 Task: Arrange a 3-hour pottery and ceramics class for hands-on creative expression.
Action: Mouse pressed left at (738, 97)
Screenshot: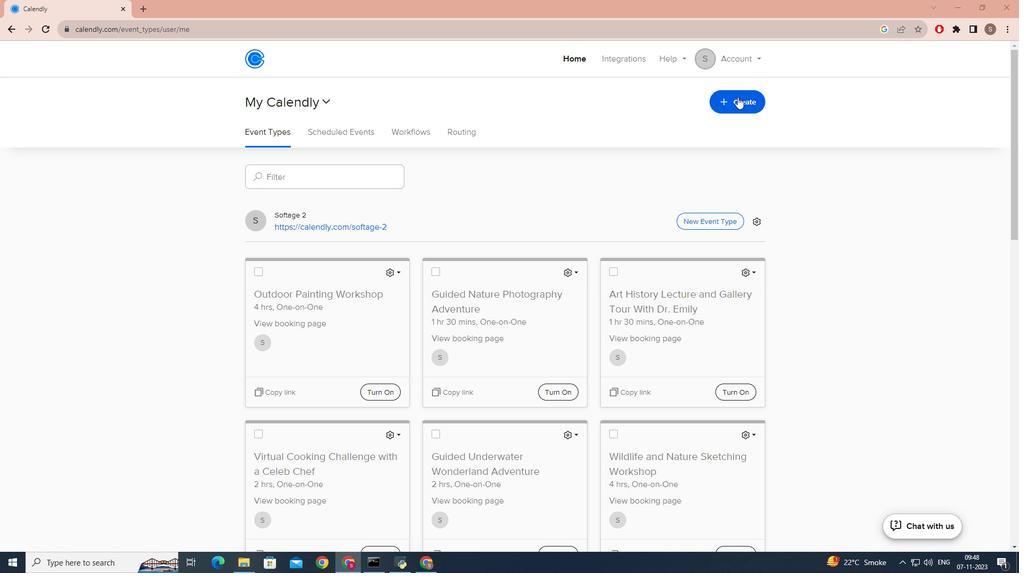 
Action: Mouse moved to (694, 139)
Screenshot: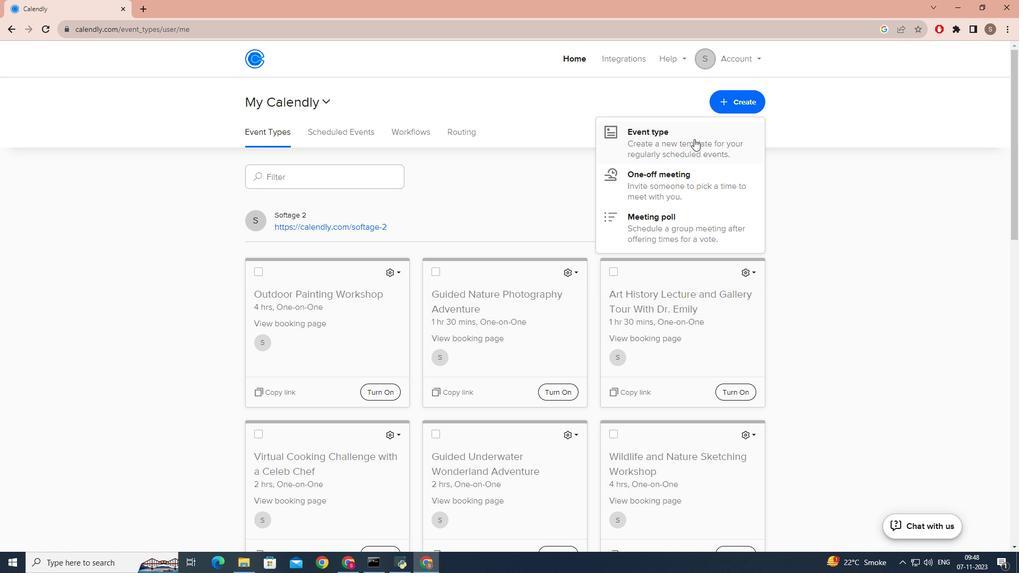 
Action: Mouse pressed left at (694, 139)
Screenshot: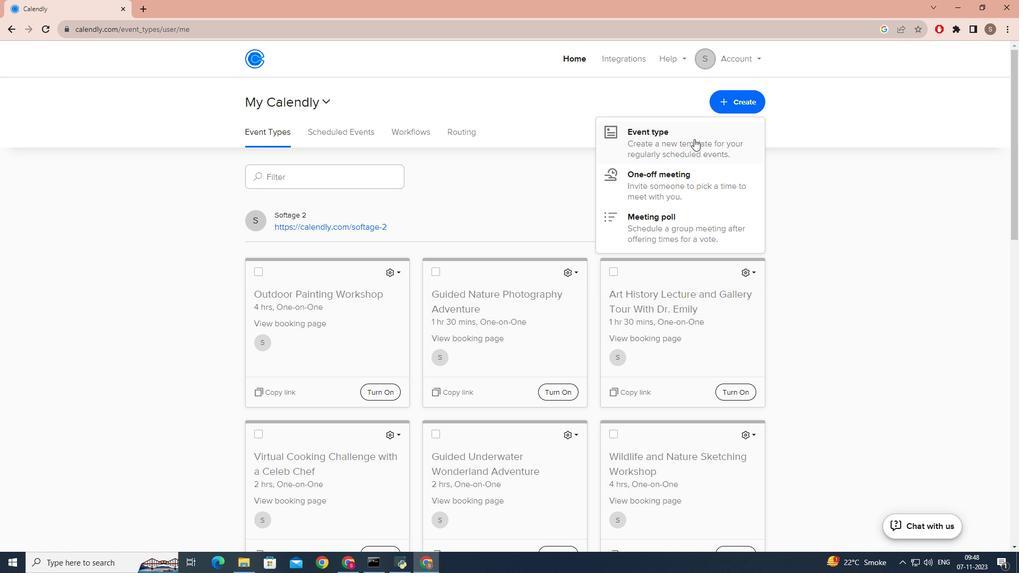 
Action: Mouse moved to (455, 186)
Screenshot: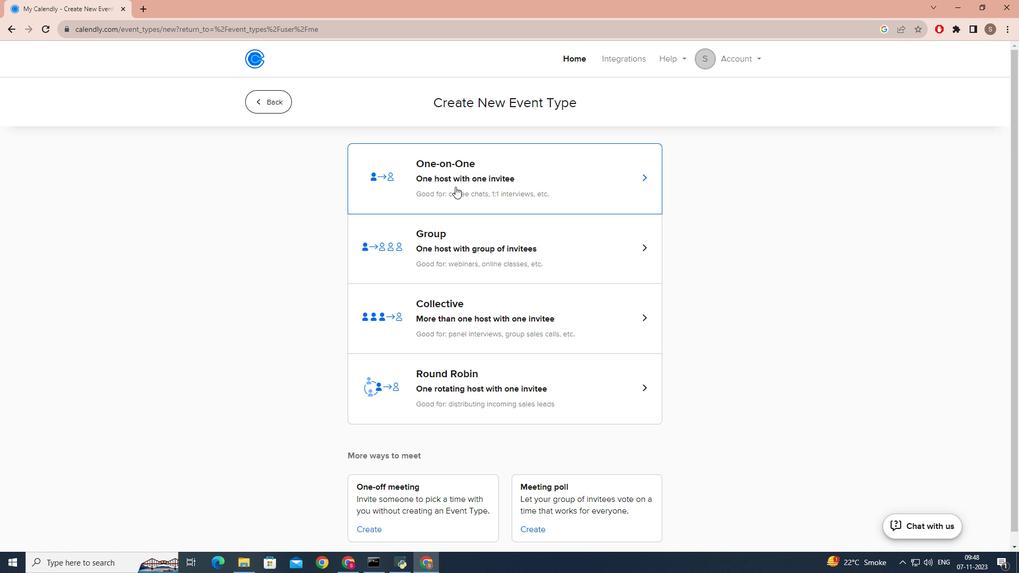 
Action: Mouse pressed left at (455, 186)
Screenshot: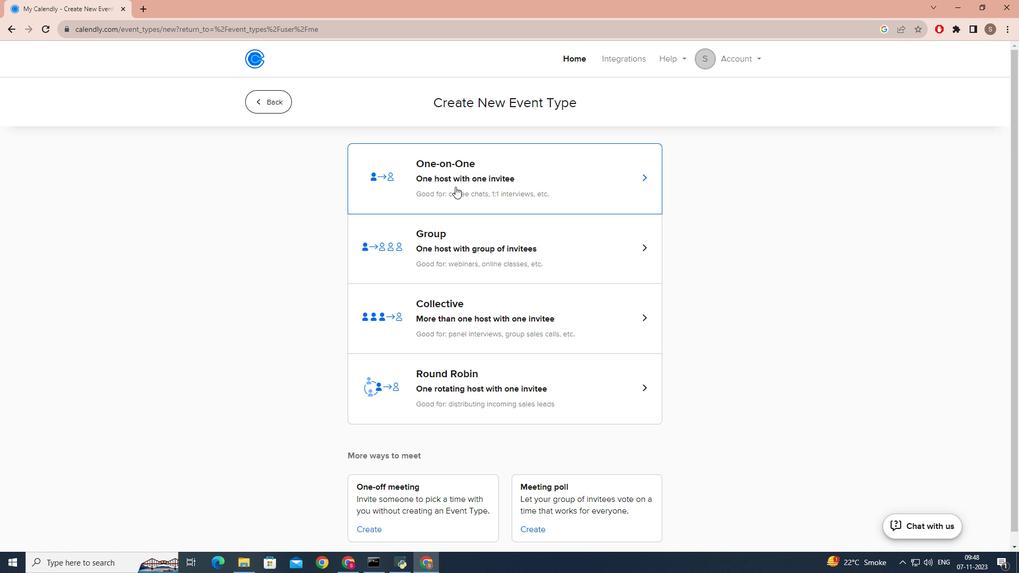 
Action: Mouse moved to (373, 246)
Screenshot: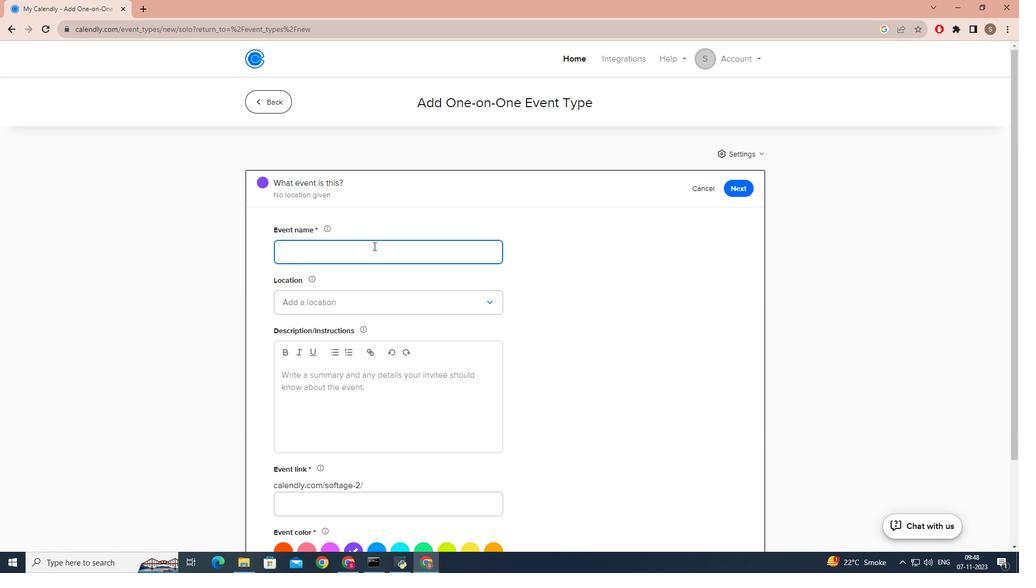 
Action: Key pressed <Key.caps_lock>P<Key.caps_lock>ottery<Key.space>and<Key.space><Key.caps_lock>C<Key.caps_lock>eramics<Key.space><Key.caps_lock>C<Key.caps_lock>lass
Screenshot: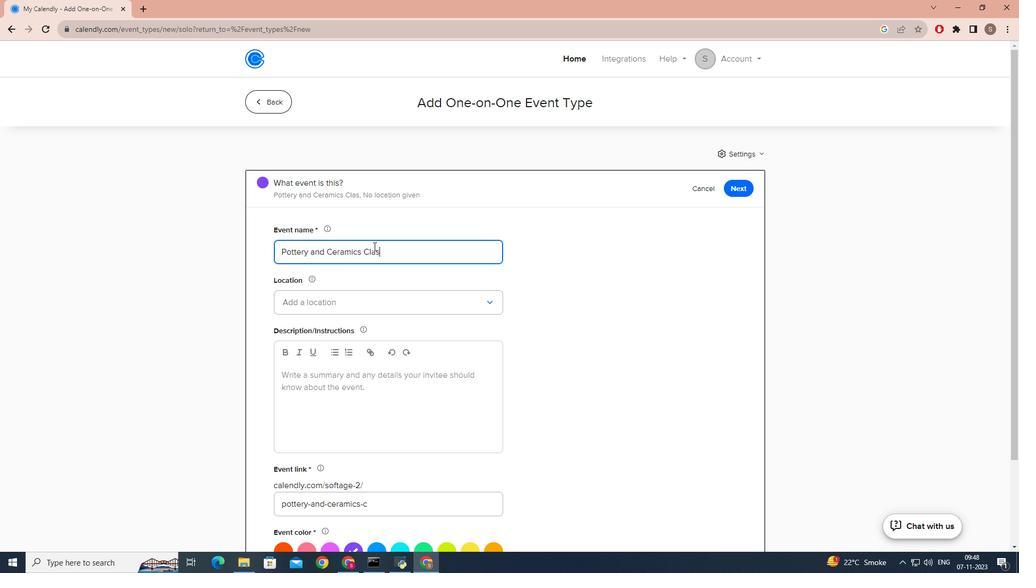 
Action: Mouse moved to (329, 302)
Screenshot: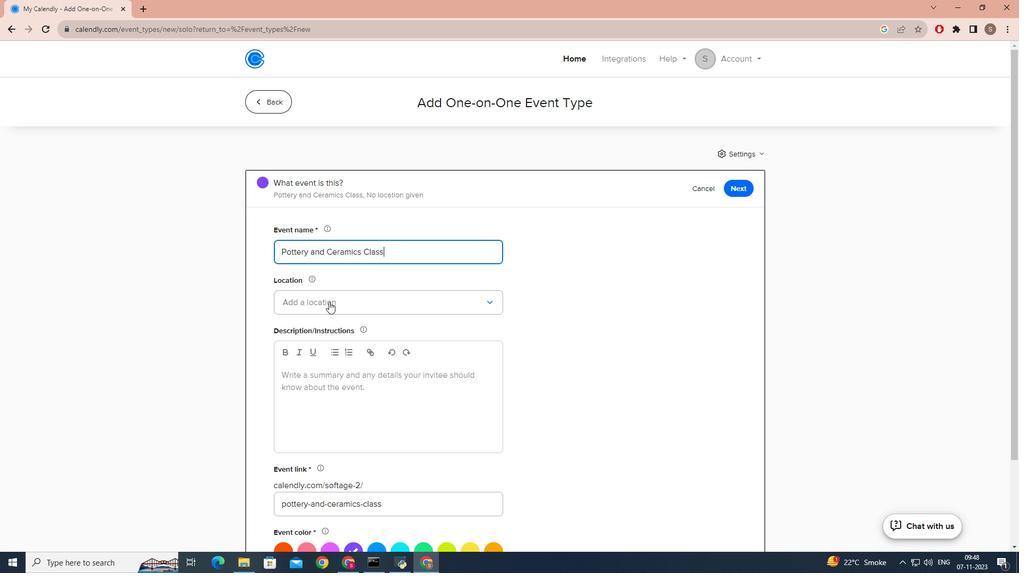 
Action: Mouse pressed left at (329, 302)
Screenshot: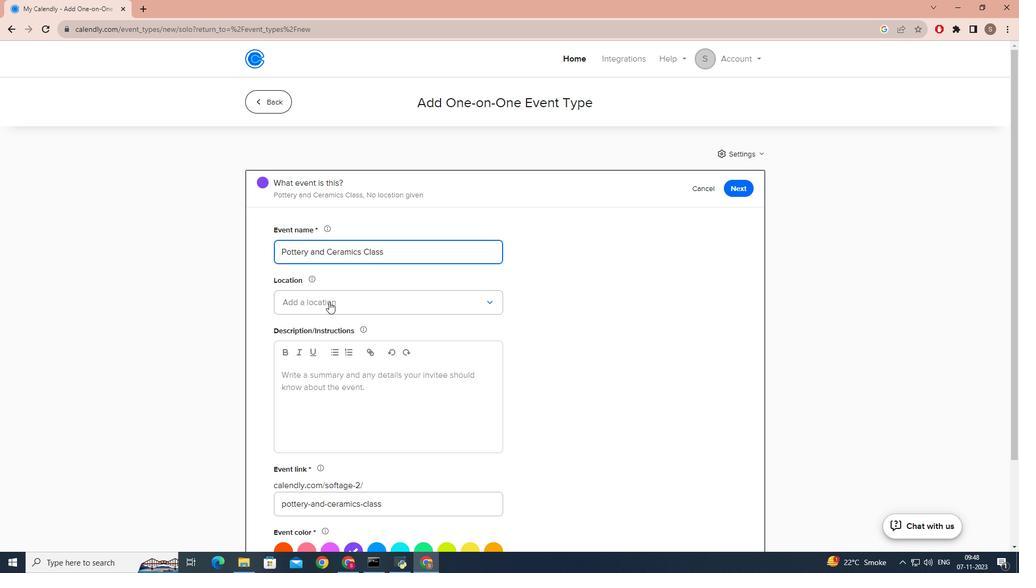 
Action: Mouse moved to (336, 327)
Screenshot: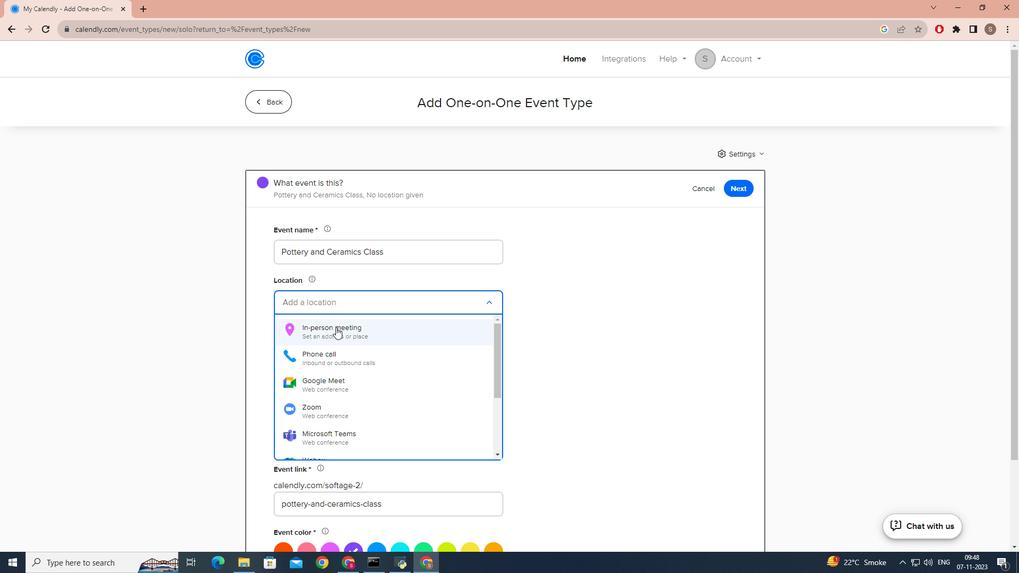 
Action: Mouse pressed left at (336, 327)
Screenshot: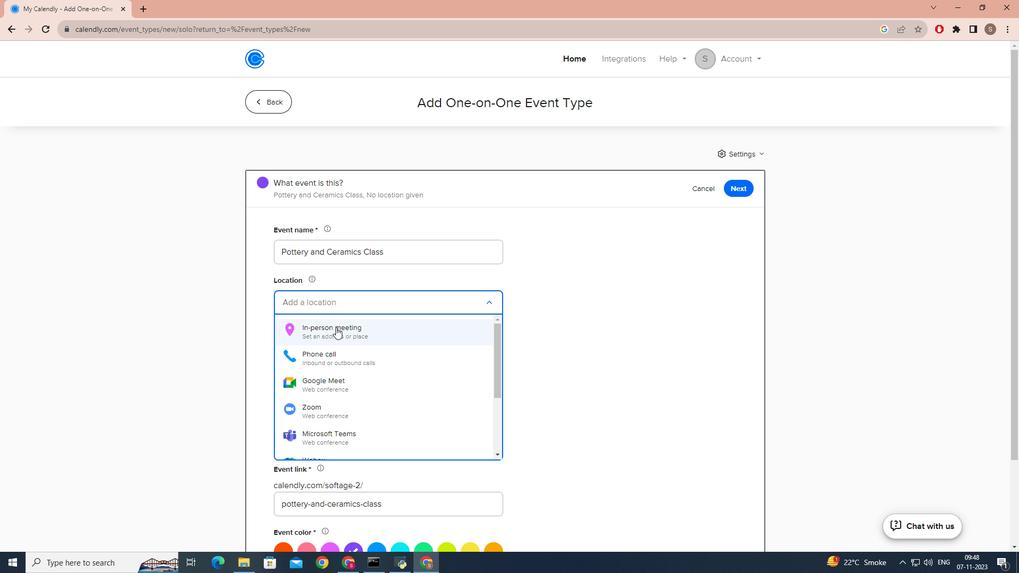
Action: Mouse moved to (463, 174)
Screenshot: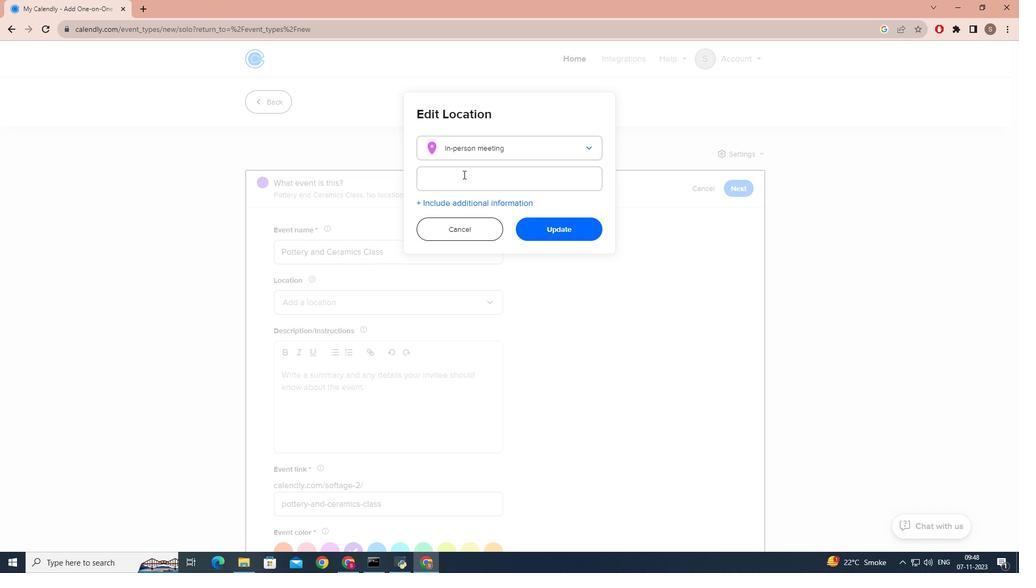 
Action: Mouse pressed left at (463, 174)
Screenshot: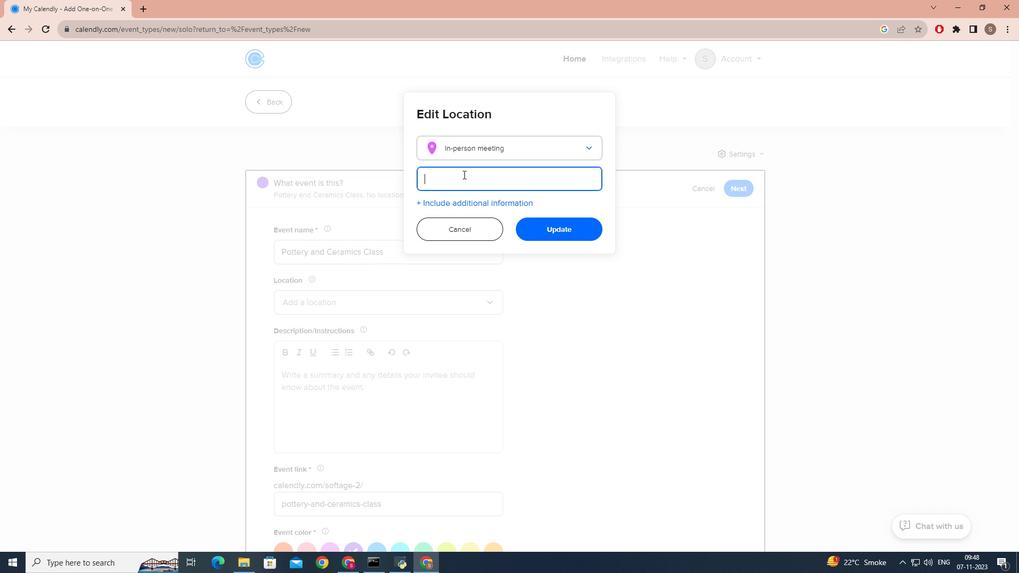 
Action: Key pressed <Key.caps_lock>C<Key.caps_lock>reative<Key.space><Key.caps_lock>C<Key.caps_lock>lay<Key.space><Key.caps_lock>S<Key.caps_lock>tudio,<Key.space><Key.caps_lock>A<Key.caps_lock>ustin,<Key.caps_lock>T<Key.caps_lock>exas
Screenshot: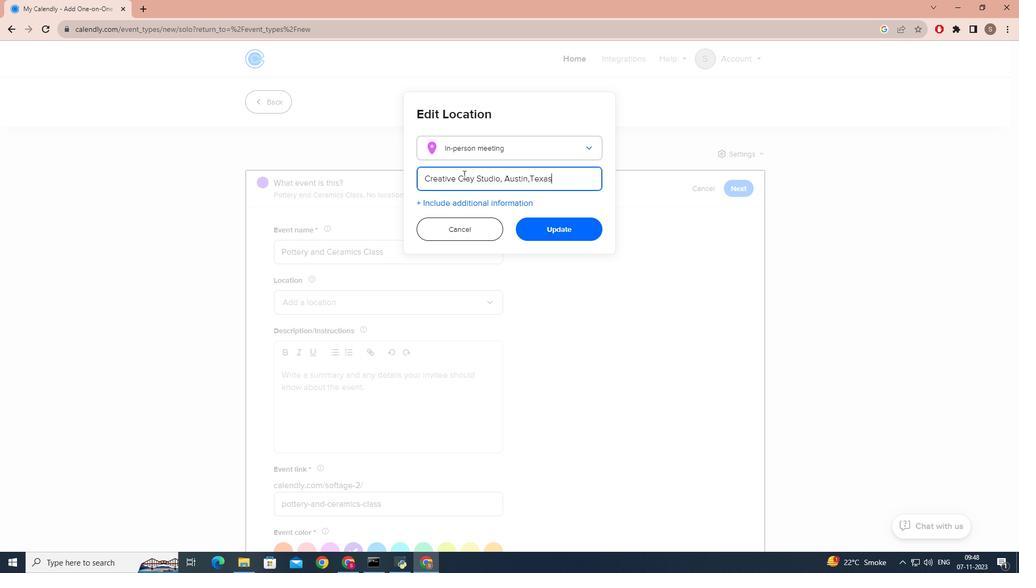 
Action: Mouse moved to (582, 232)
Screenshot: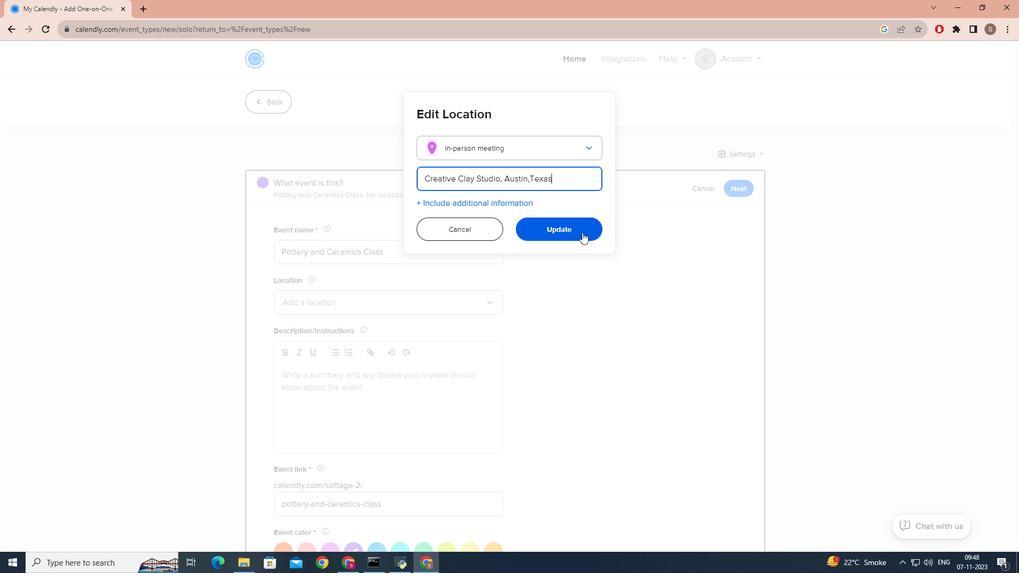 
Action: Mouse pressed left at (582, 232)
Screenshot: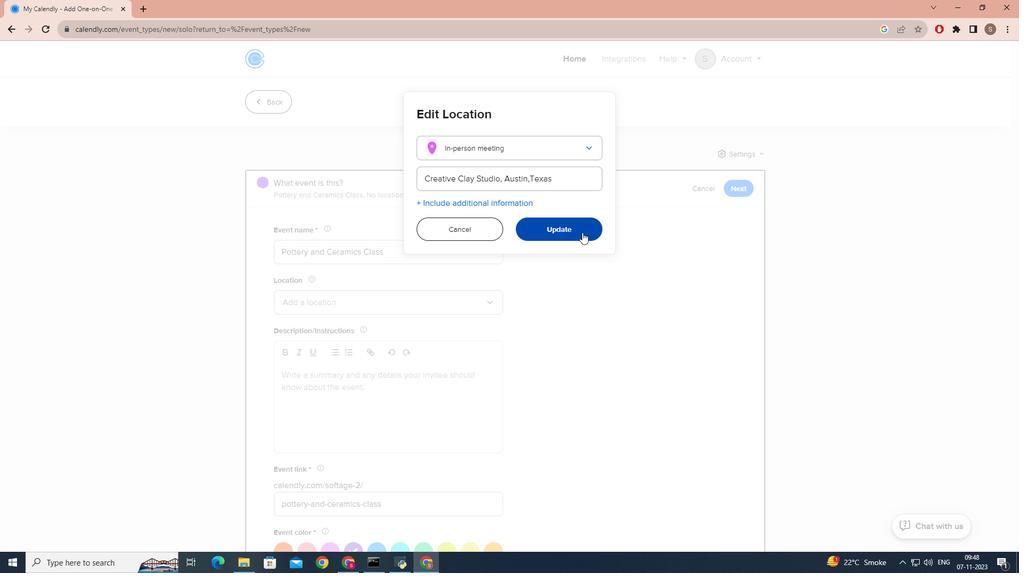 
Action: Mouse moved to (329, 327)
Screenshot: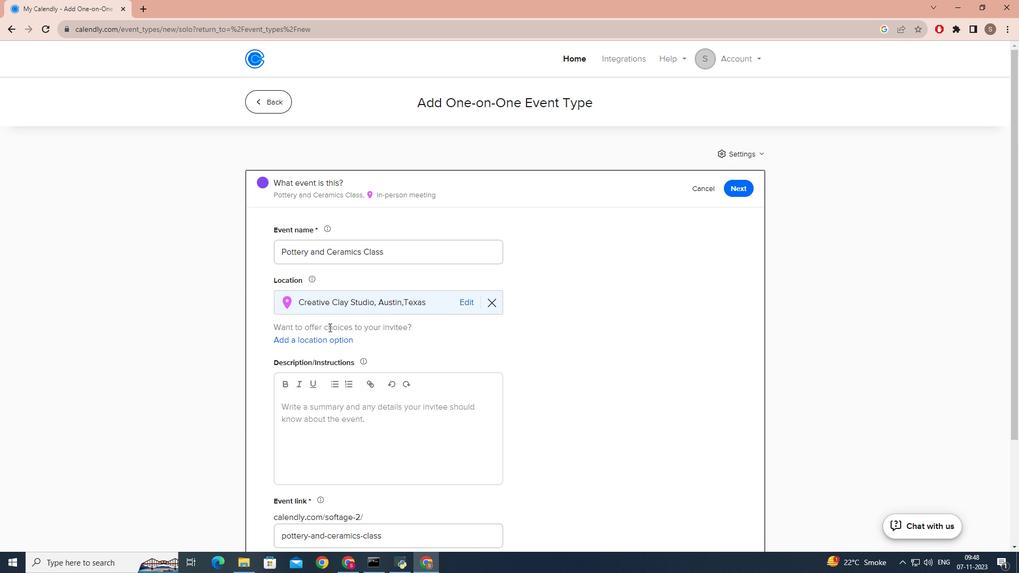 
Action: Mouse scrolled (329, 327) with delta (0, 0)
Screenshot: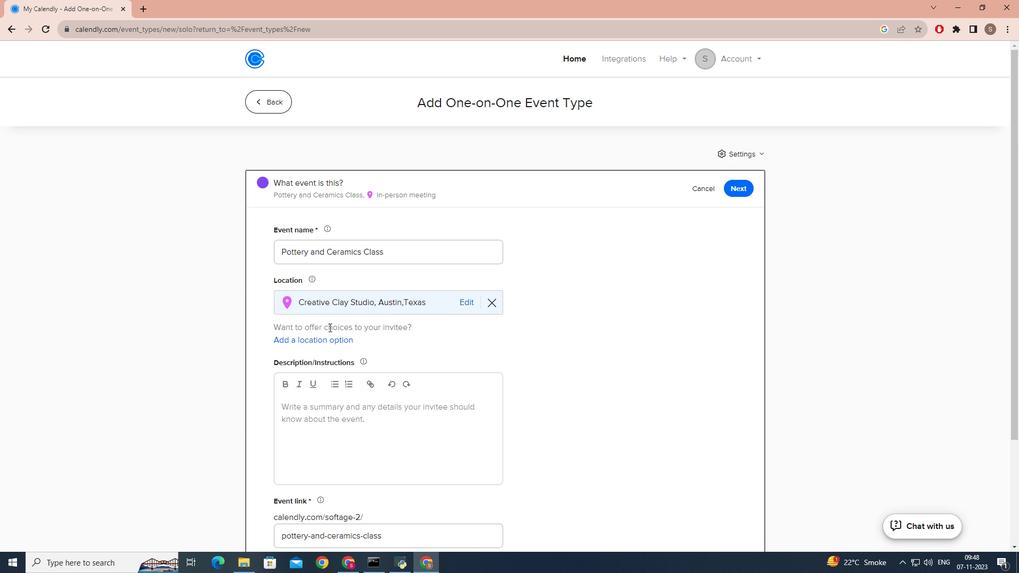 
Action: Mouse scrolled (329, 327) with delta (0, 0)
Screenshot: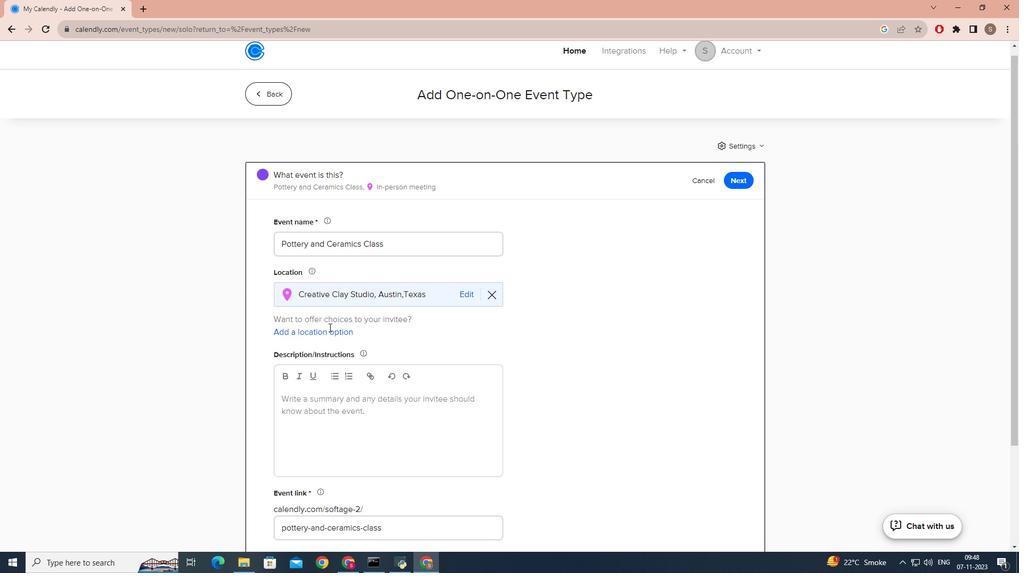 
Action: Mouse scrolled (329, 327) with delta (0, 0)
Screenshot: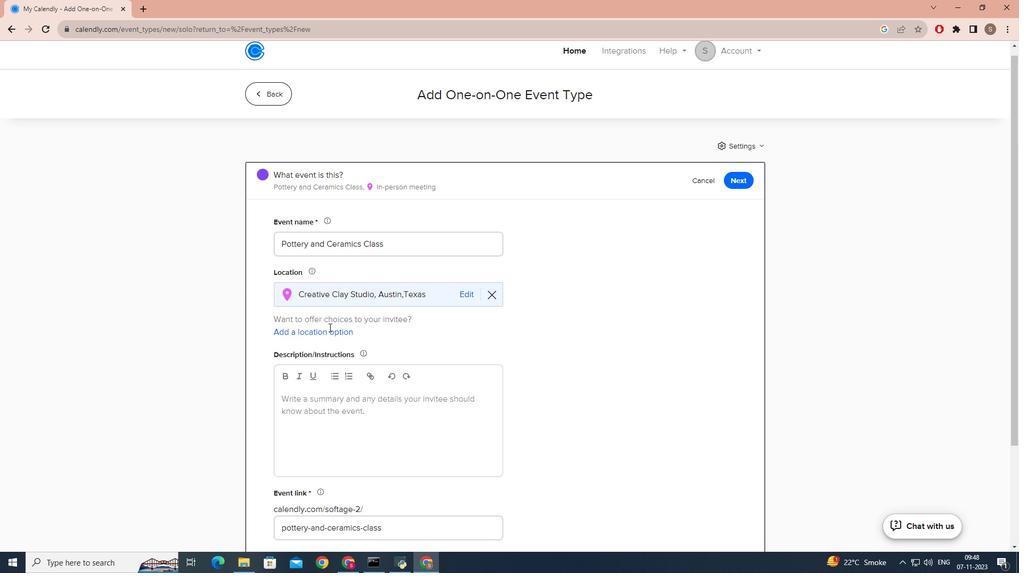 
Action: Mouse scrolled (329, 327) with delta (0, 0)
Screenshot: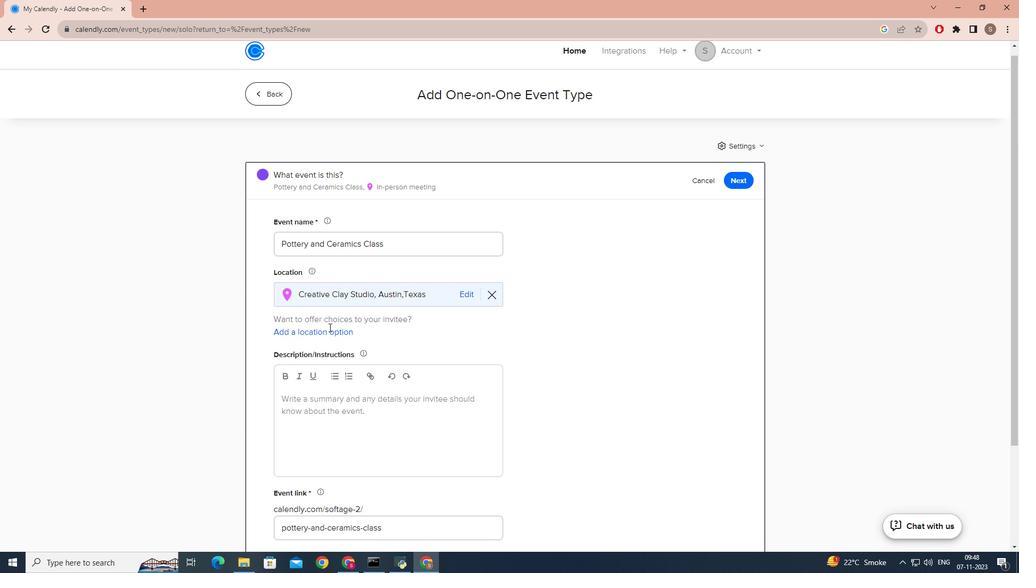 
Action: Mouse moved to (338, 291)
Screenshot: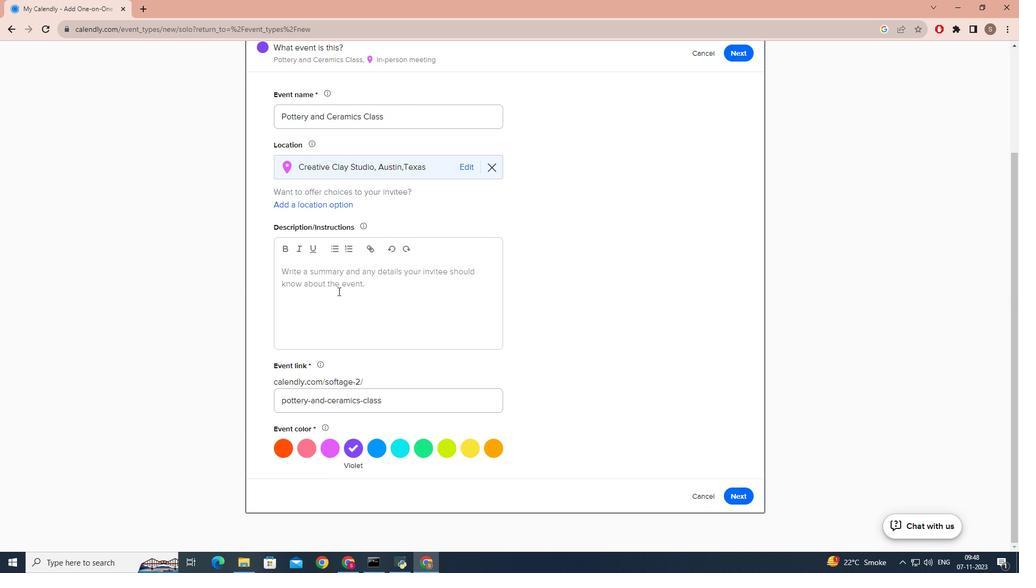 
Action: Mouse pressed left at (338, 291)
Screenshot: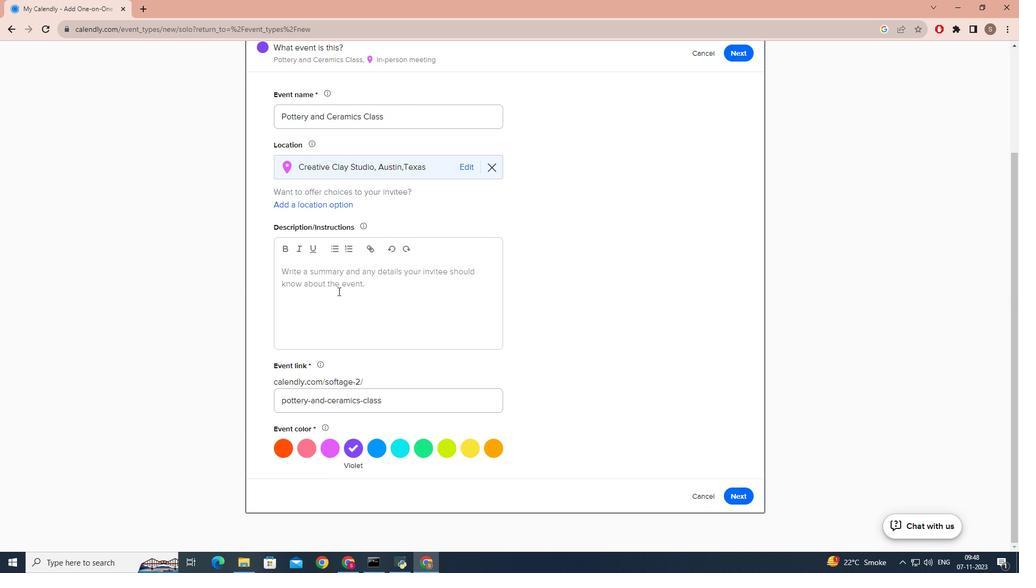 
Action: Key pressed <Key.caps_lock>U<Key.caps_lock>nles<Key.backspace>ash<Key.space>your<Key.space>creativity,and<Key.space>experience<Key.space>the<Key.space>therauptiv<Key.backspace>c<Key.space>art<Key.space>of<Key.space>pottery<Key.space>and<Key.space>ceramic<Key.space>during<Key.space>
Screenshot: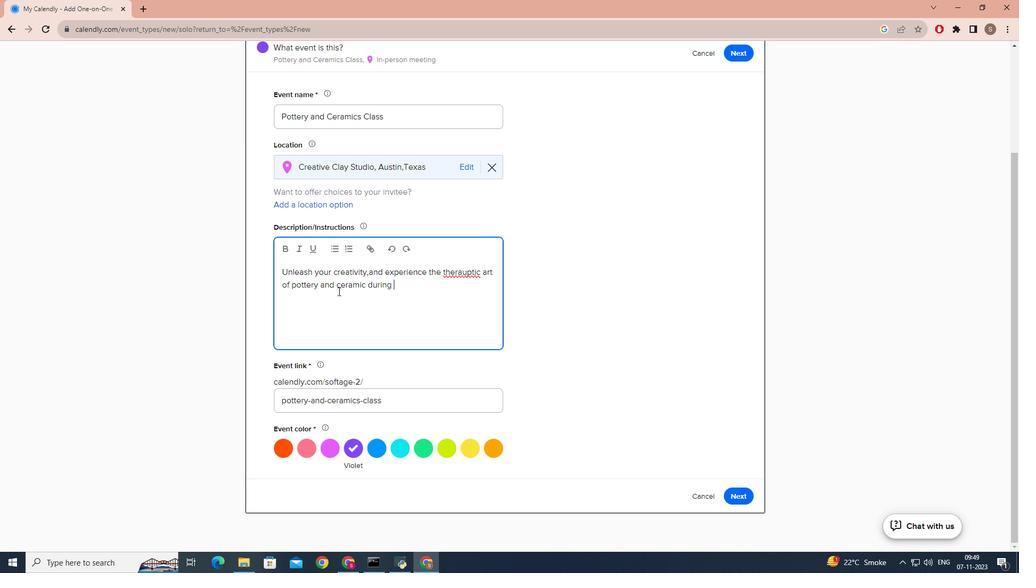 
Action: Mouse moved to (471, 272)
Screenshot: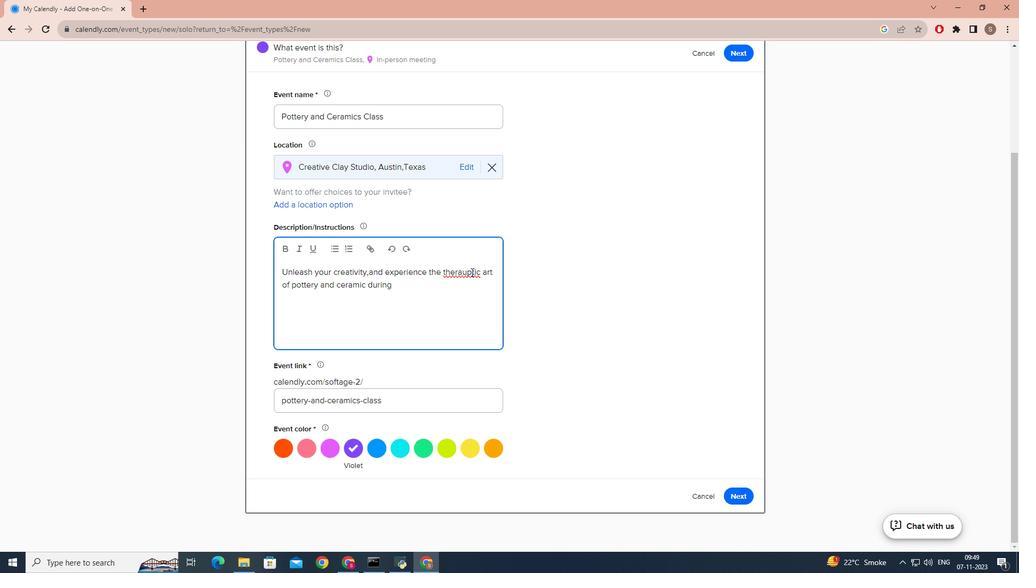 
Action: Mouse pressed left at (471, 272)
Screenshot: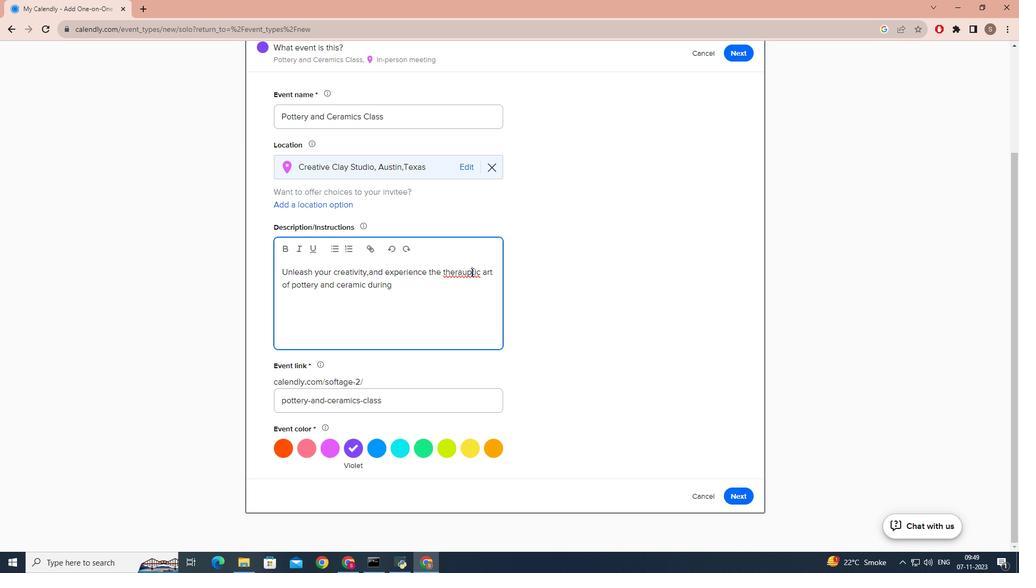 
Action: Key pressed eu
Screenshot: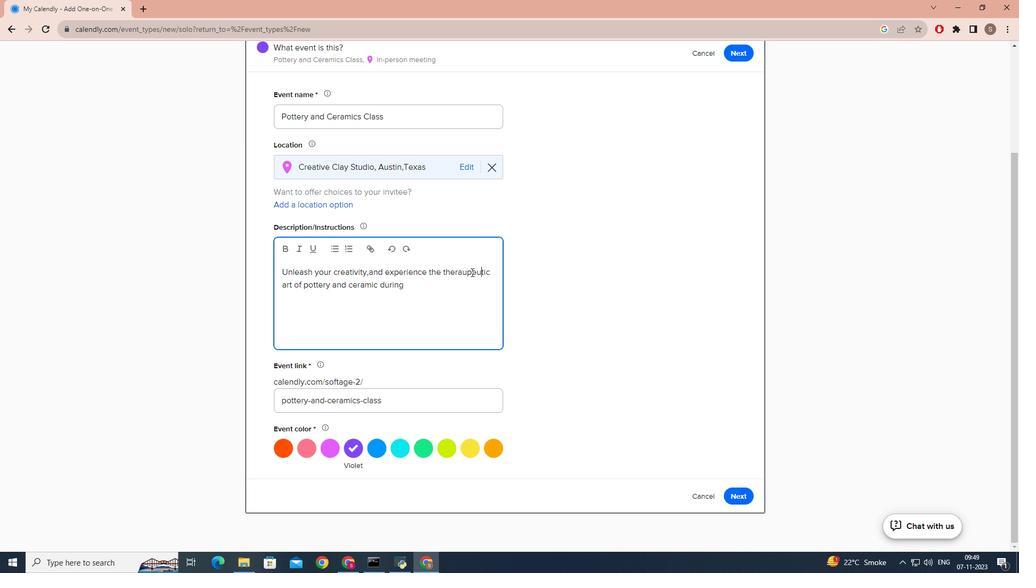 
Action: Mouse moved to (466, 270)
Screenshot: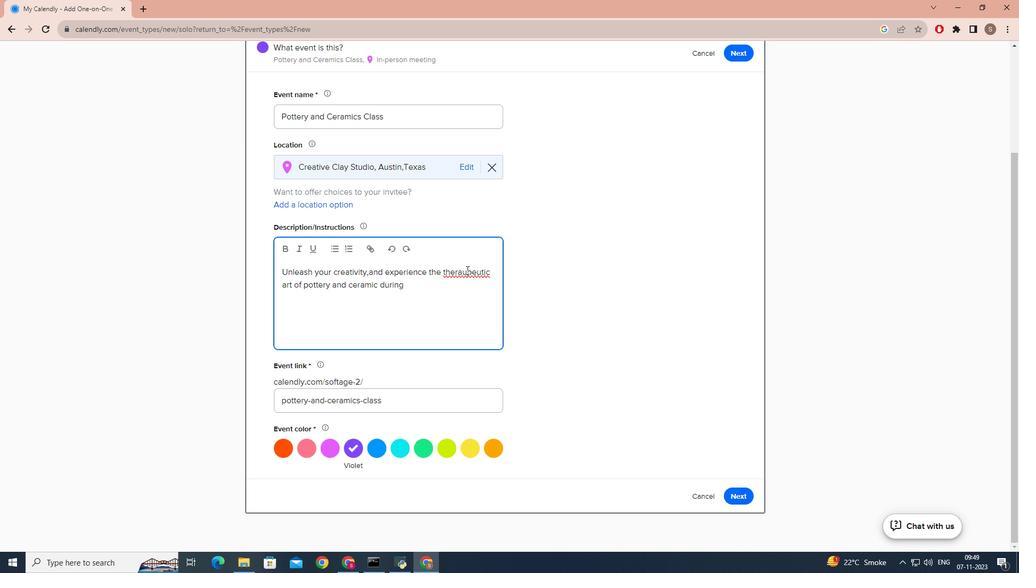 
Action: Mouse pressed left at (466, 270)
Screenshot: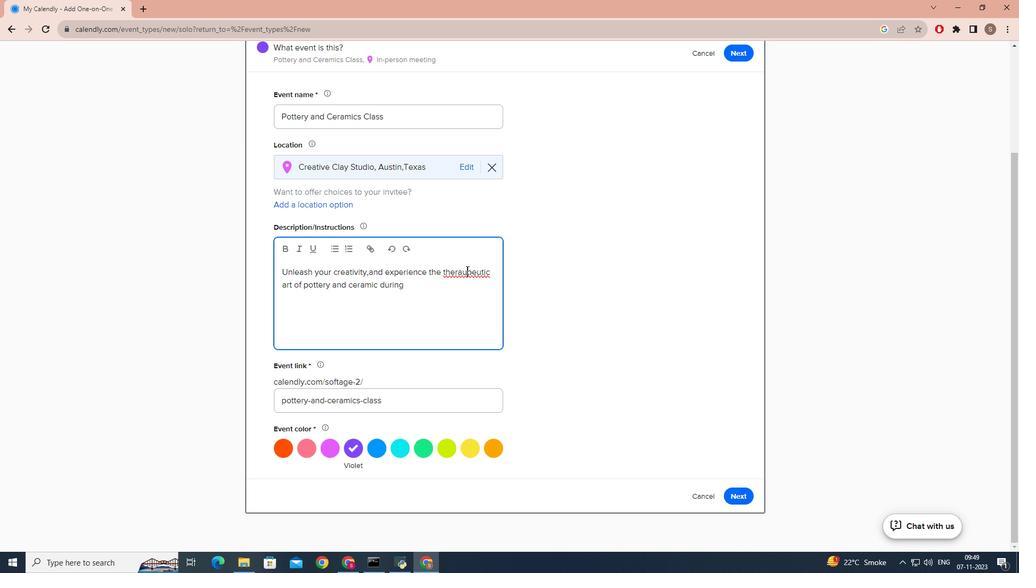 
Action: Key pressed <Key.backspace>
Screenshot: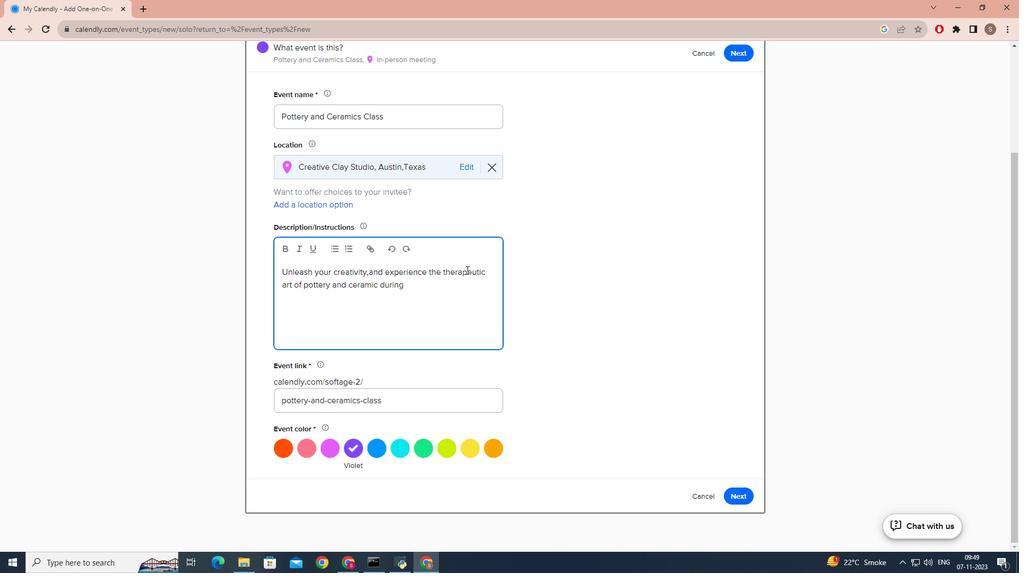 
Action: Mouse moved to (435, 288)
Screenshot: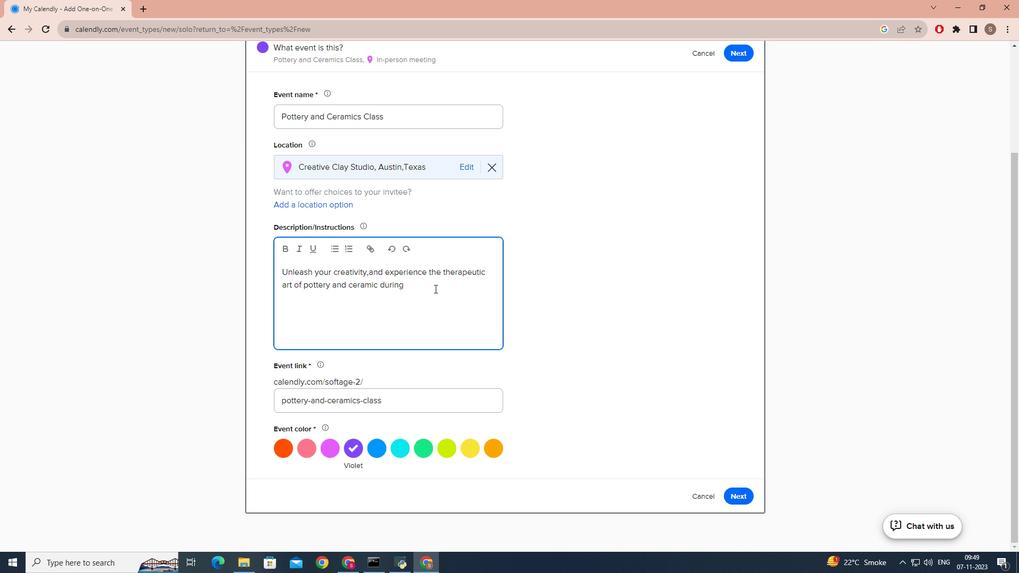 
Action: Mouse pressed left at (435, 288)
Screenshot: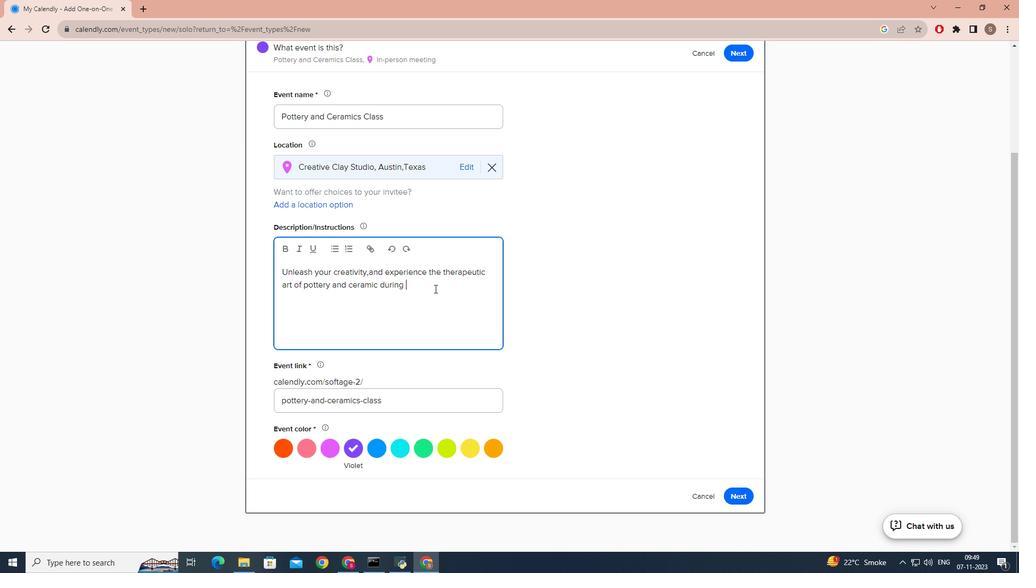 
Action: Key pressed this<Key.space>immersiv<Key.space><Key.backspace>e<Key.space>class.<Key.caps_lock>W<Key.caps_lock>hethw<Key.backspace>er<Key.space>you<Key.space>are<Key.space>a<Key.space>novice<Key.space>or<Key.space>an<Key.space>experienced<Key.space>ceramic<Key.space>artist,this<Key.space>workshop<Key.space>is<Key.space>designed<Key.space>to<Key.space>provide<Key.space>
Screenshot: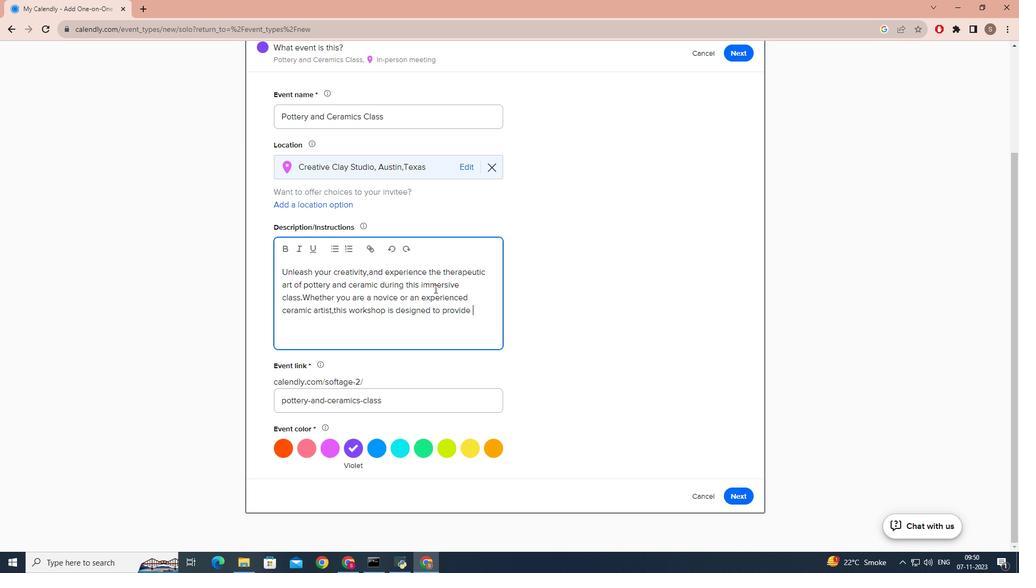 
Action: Mouse moved to (393, 248)
Screenshot: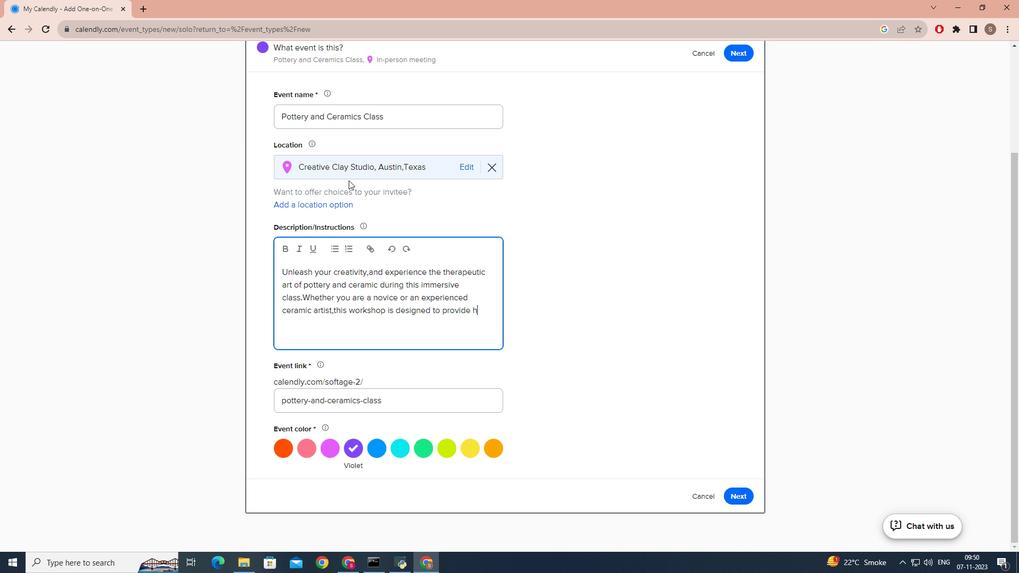 
Action: Key pressed h
Screenshot: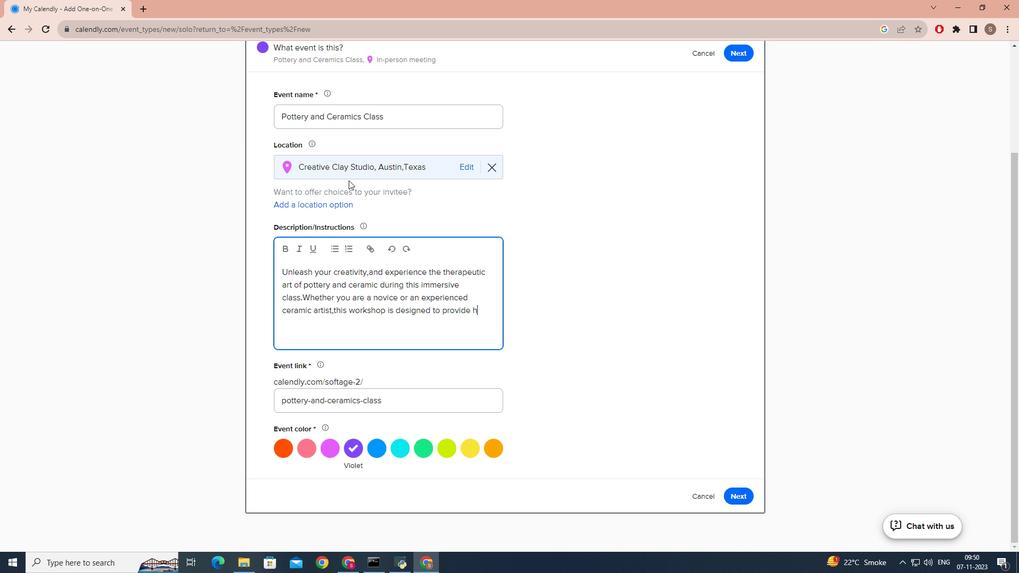 
Action: Mouse moved to (348, 179)
Screenshot: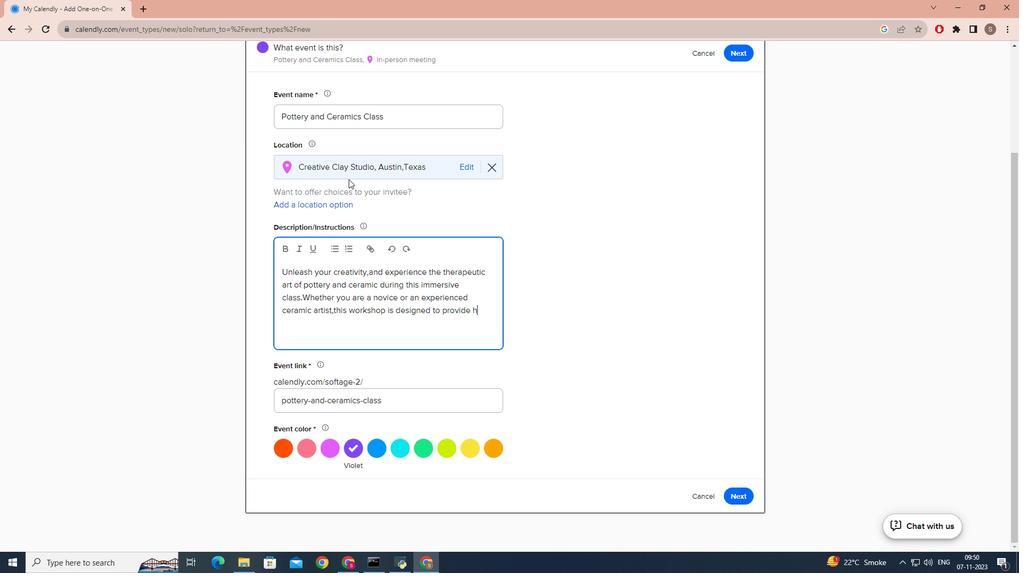
Action: Key pressed ands<Key.space>-on<Key.space>experiec<Key.backspace>nce<Key.space>and<Key.space>foster<Key.space>your<Key.space>arttistic<Key.space><Key.backspace><Key.backspace><Key.backspace><Key.backspace><Key.backspace><Key.backspace><Key.backspace><Key.backspace>tistic<Key.space>experience<Key.space>in<Key.space>a<Key.space>welcoming<Key.space>and<Key.space>engaging<Key.space>environment<Key.space>.<Key.caps_lock>T<Key.caps_lock>o<Key.space>ensure<Key.space>a<Key.space>personalized<Key.space>experience<Key.space>,we<Key.space>have<Key.space>limited<Key.space>spots<Key.space>available,so<Key.space>mk<Key.backspace>ak<Key.space>sure<Key.space>t<Key.backspace><Key.backspace><Key.backspace><Key.backspace><Key.backspace><Key.backspace><Key.backspace><Key.backspace>ke<Key.space>sure<Key.space>to<Key.space>schedule<Key.space>your<Key.space>spot.
Screenshot: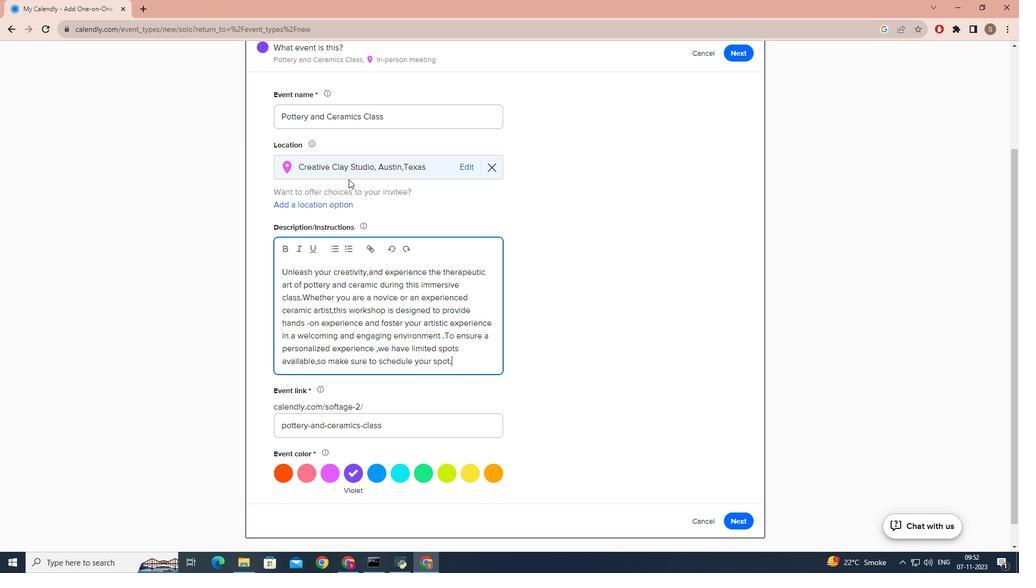 
Action: Mouse moved to (402, 474)
Screenshot: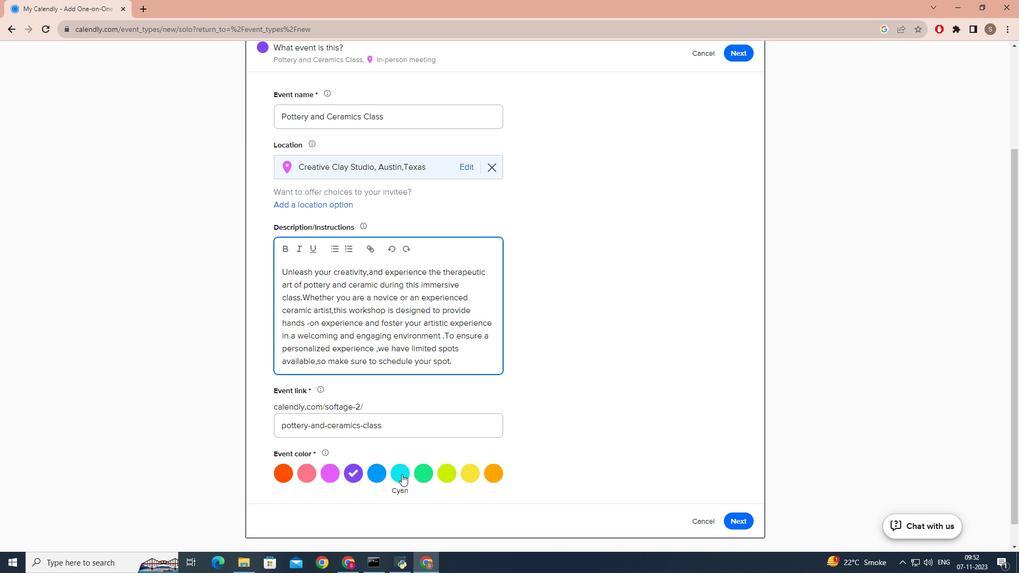 
Action: Mouse pressed left at (402, 474)
Screenshot: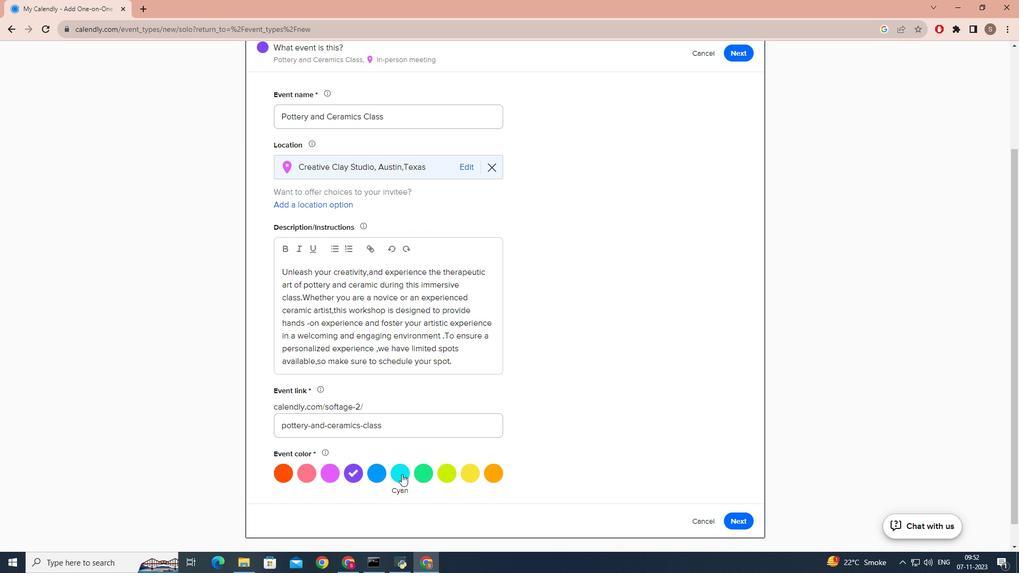 
Action: Mouse moved to (463, 397)
Screenshot: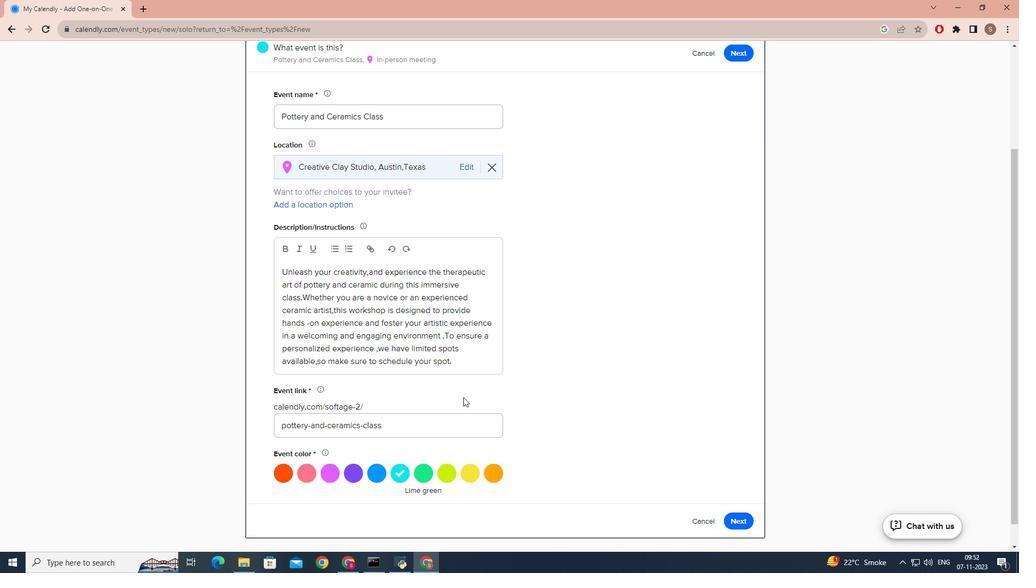 
Action: Mouse scrolled (463, 397) with delta (0, 0)
Screenshot: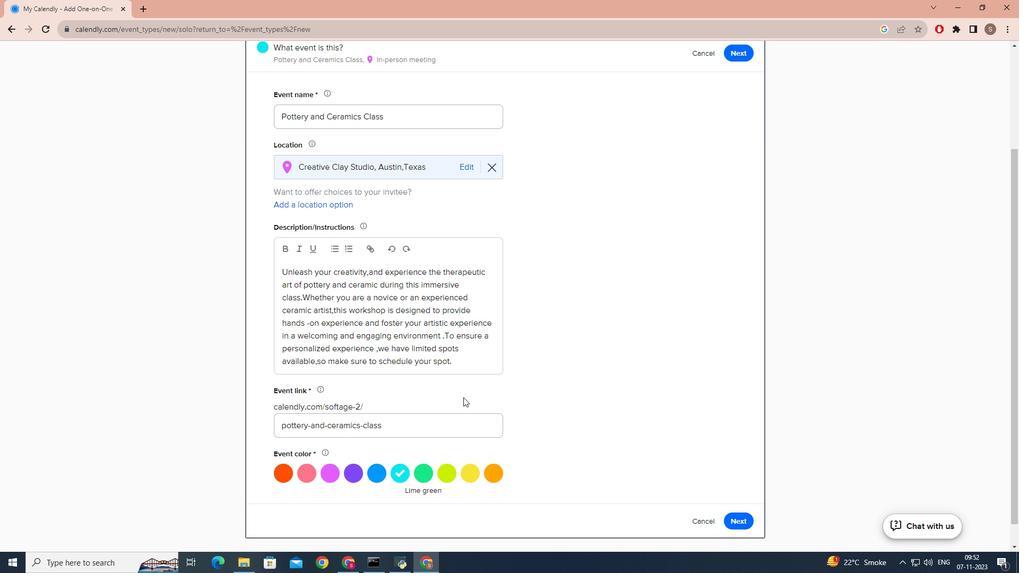 
Action: Mouse scrolled (463, 397) with delta (0, 0)
Screenshot: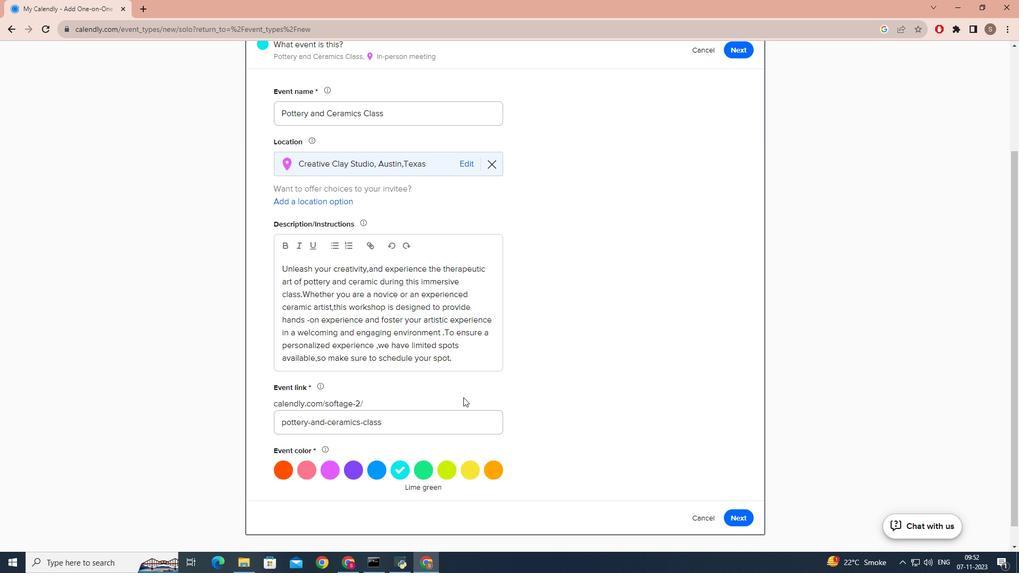 
Action: Mouse scrolled (463, 397) with delta (0, 0)
Screenshot: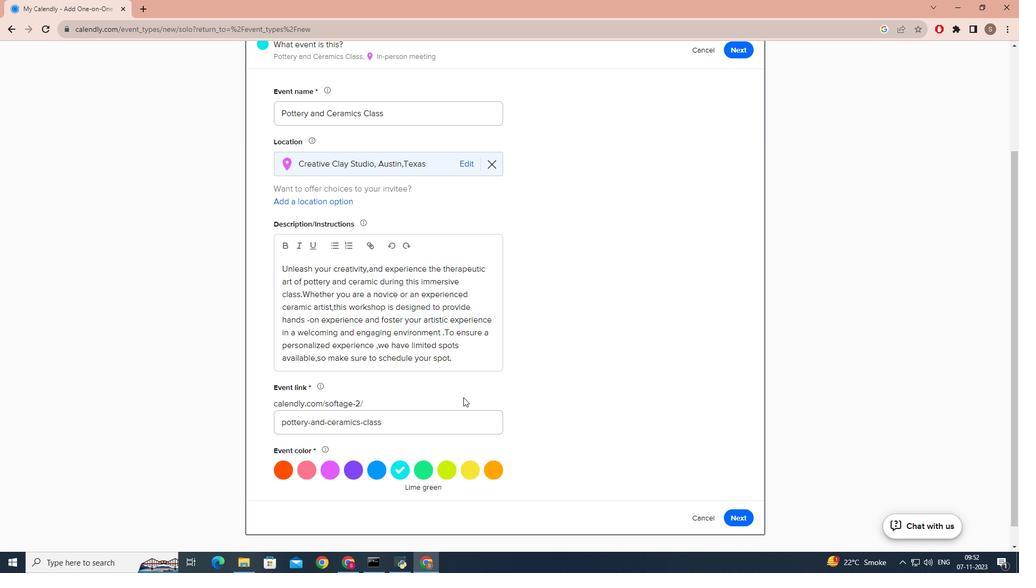 
Action: Mouse scrolled (463, 397) with delta (0, 0)
Screenshot: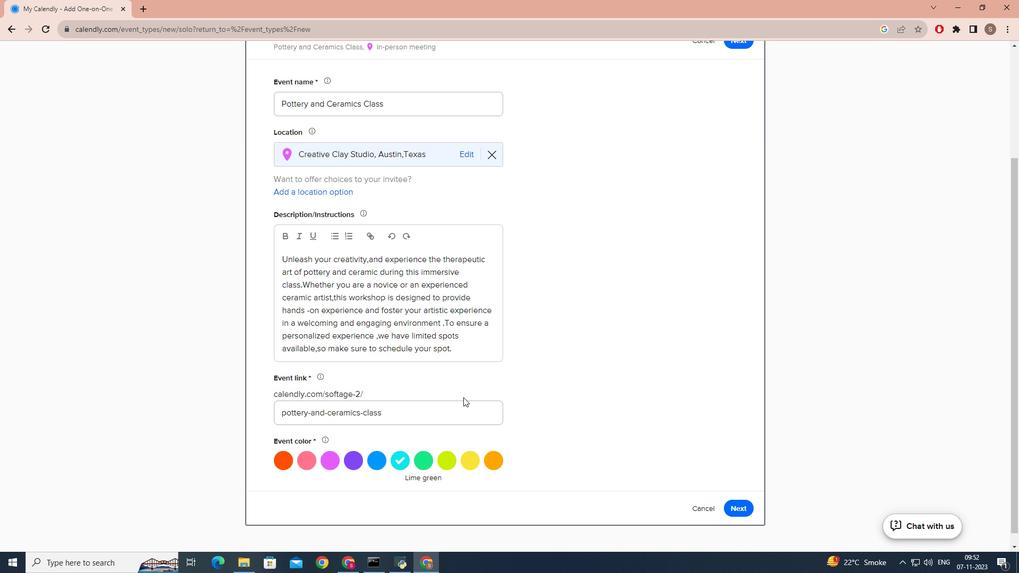 
Action: Mouse scrolled (463, 398) with delta (0, 0)
Screenshot: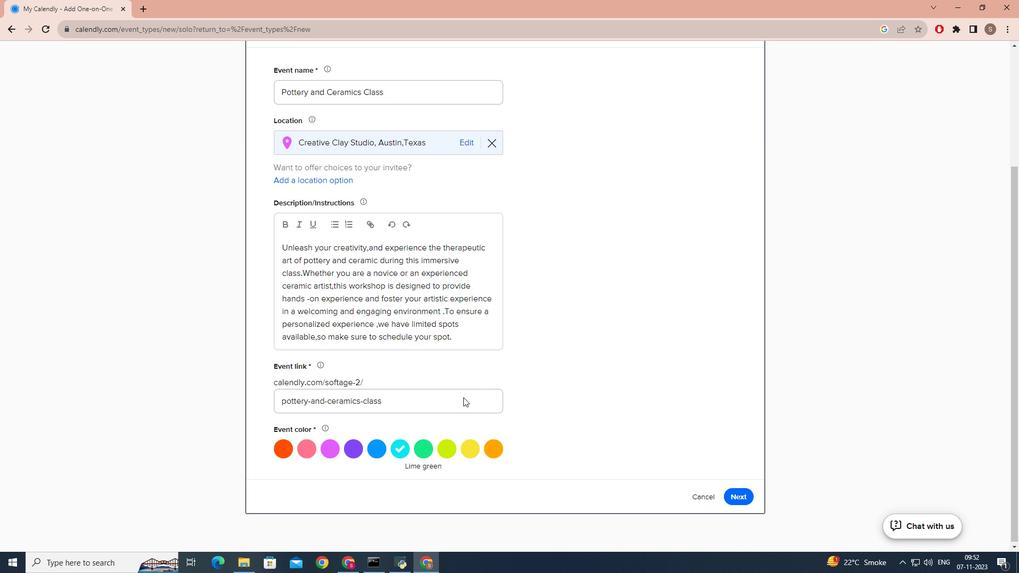 
Action: Mouse scrolled (463, 398) with delta (0, 0)
Screenshot: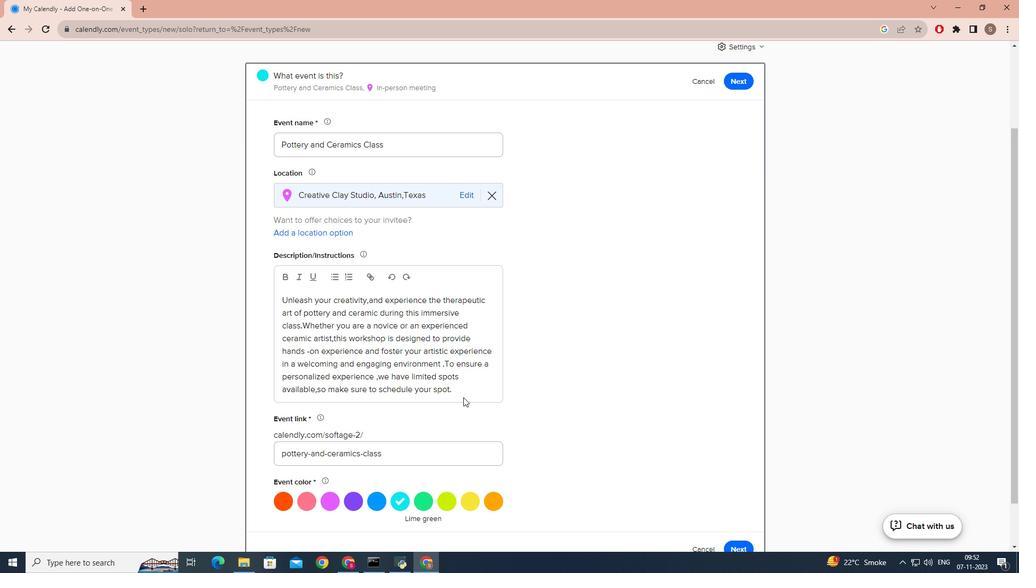 
Action: Mouse scrolled (463, 397) with delta (0, 0)
Screenshot: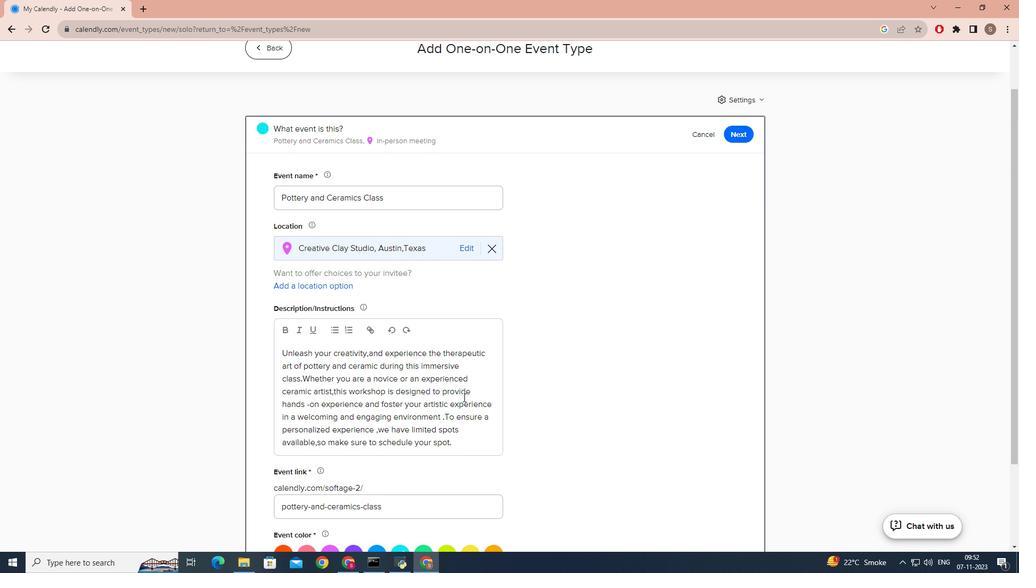 
Action: Mouse scrolled (463, 397) with delta (0, 0)
Screenshot: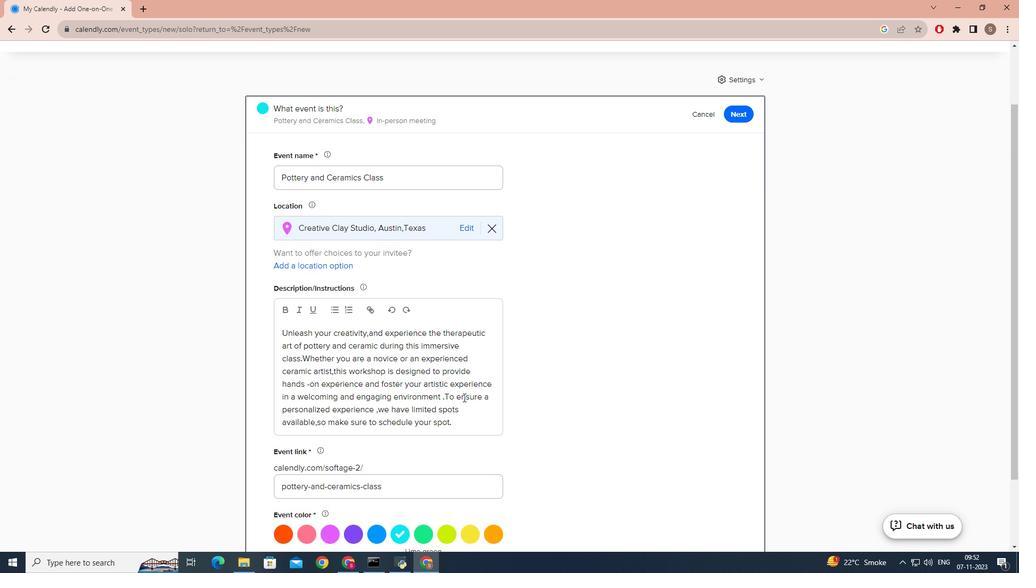 
Action: Mouse moved to (743, 500)
Screenshot: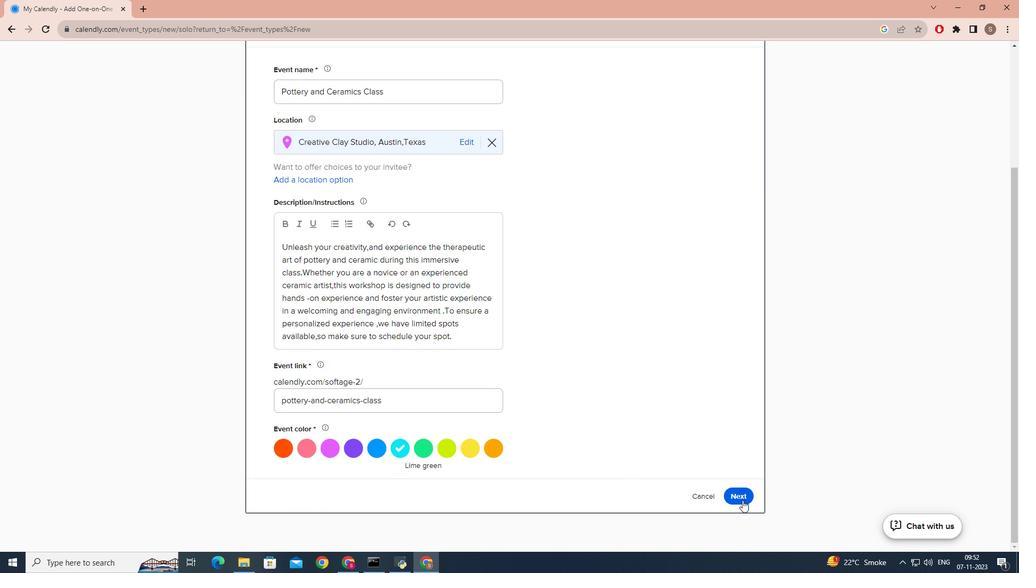
Action: Mouse pressed left at (743, 500)
Screenshot: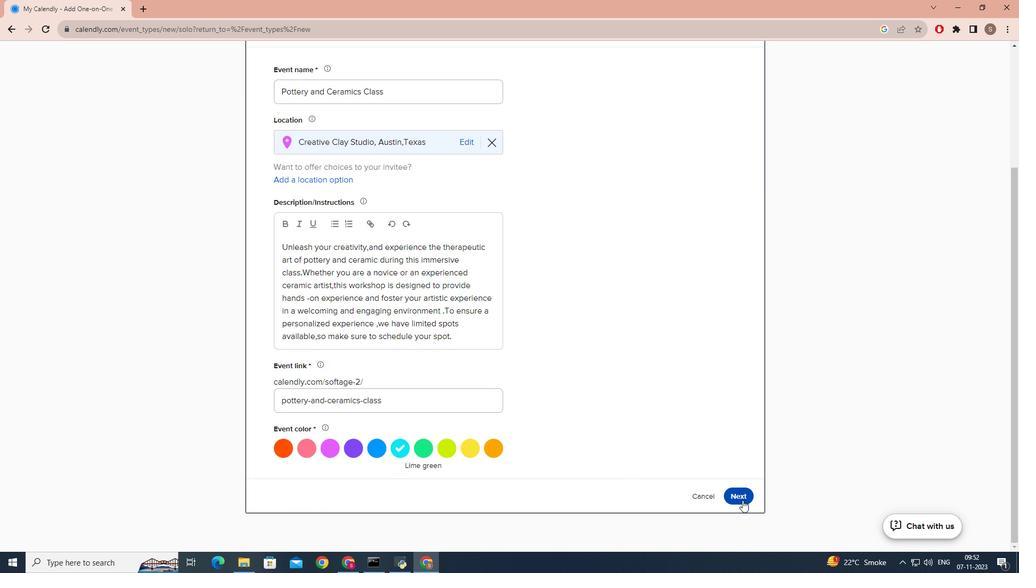 
Action: Mouse moved to (479, 291)
Screenshot: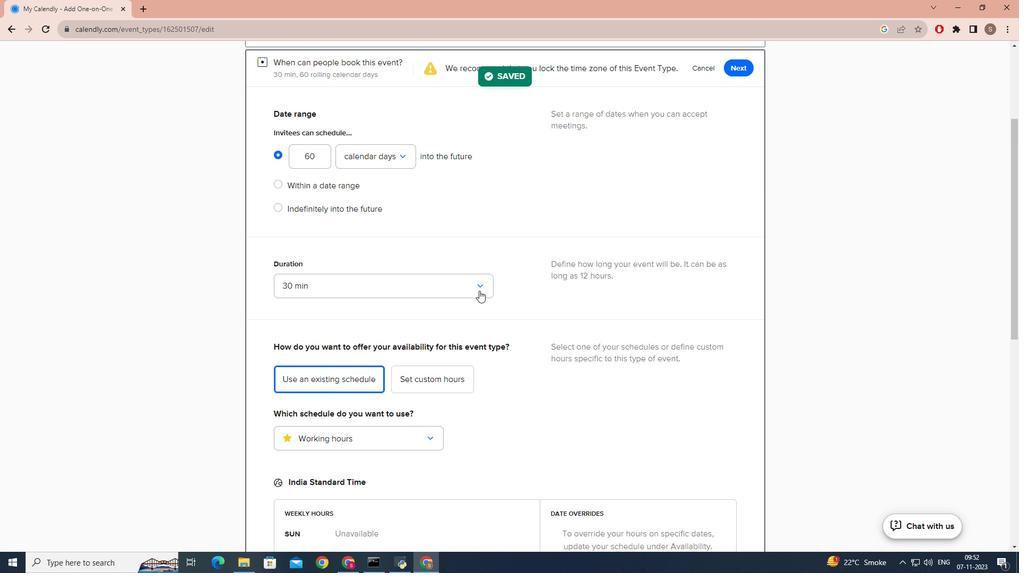
Action: Mouse pressed left at (479, 291)
Screenshot: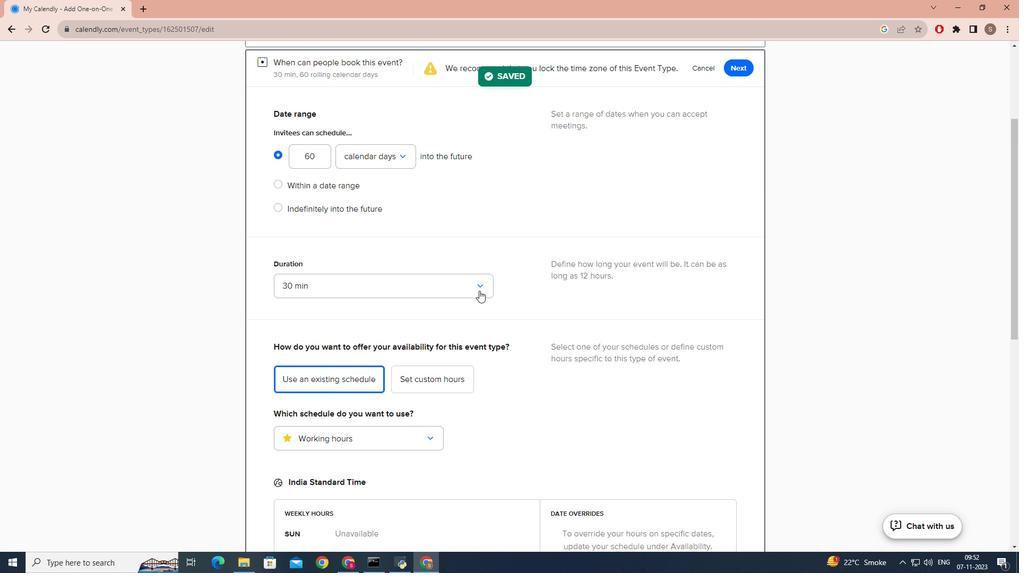 
Action: Mouse moved to (326, 394)
Screenshot: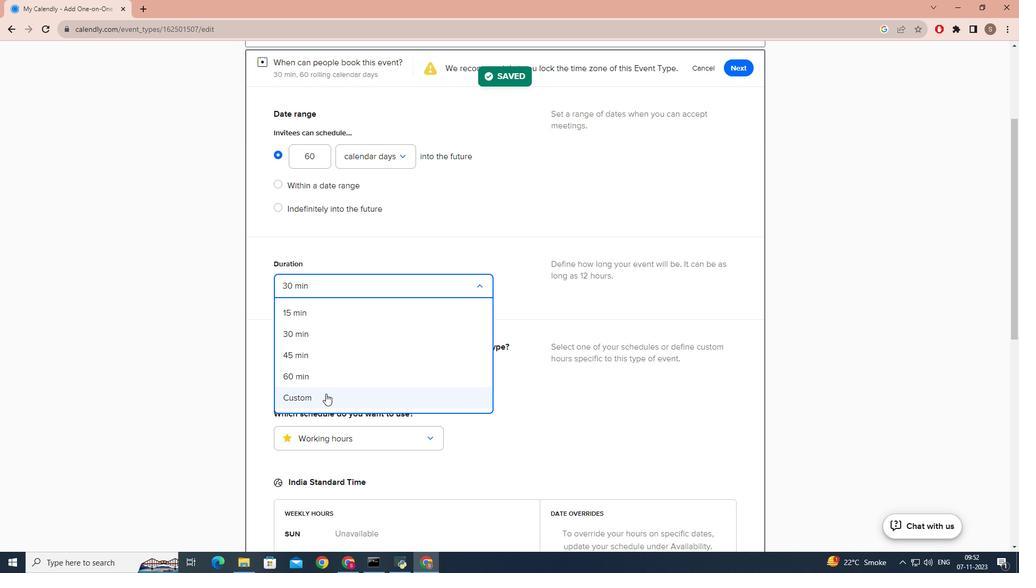 
Action: Mouse pressed left at (326, 394)
Screenshot: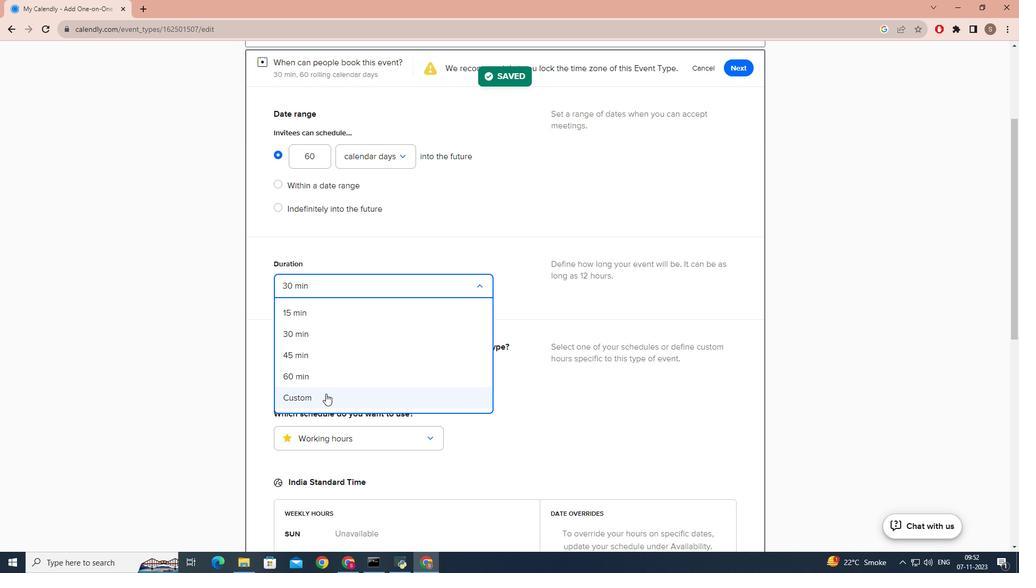 
Action: Mouse moved to (449, 318)
Screenshot: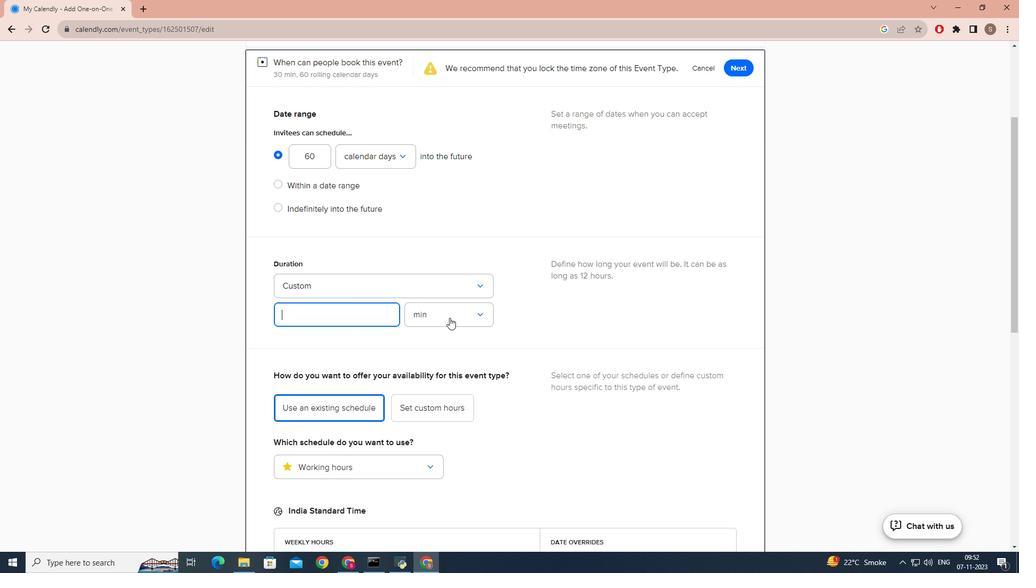 
Action: Mouse pressed left at (449, 318)
Screenshot: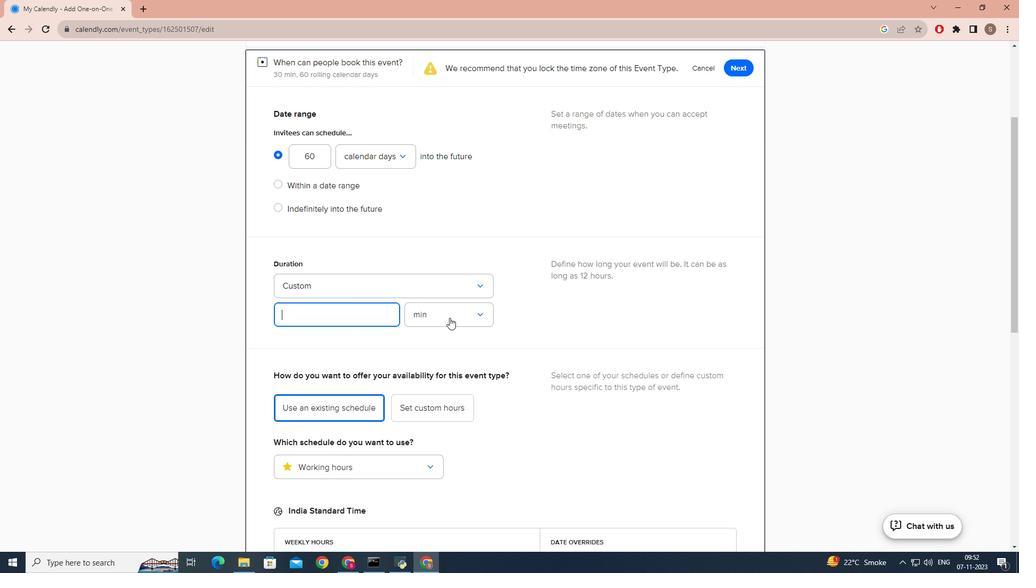 
Action: Mouse moved to (437, 365)
Screenshot: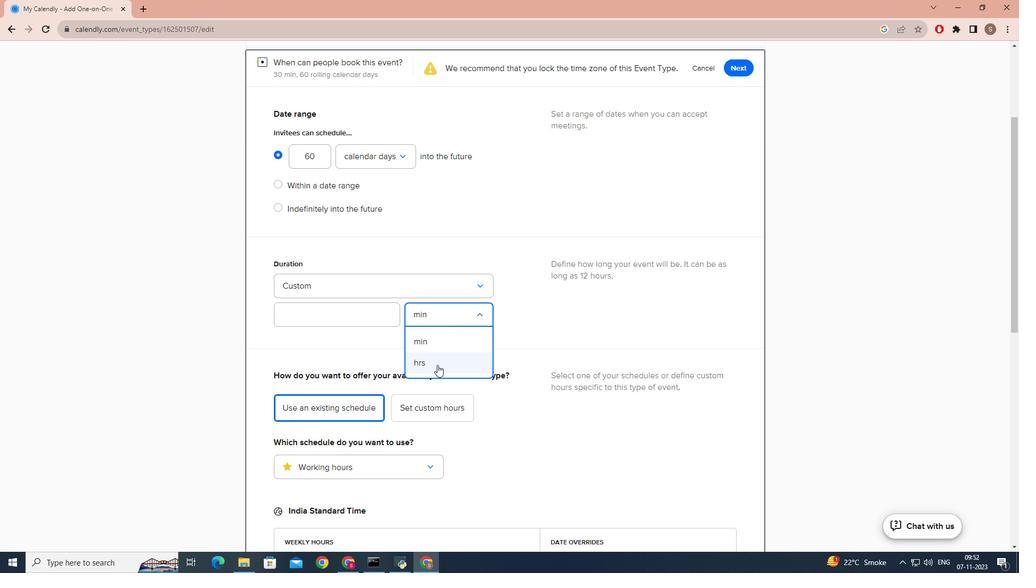 
Action: Mouse pressed left at (437, 365)
Screenshot: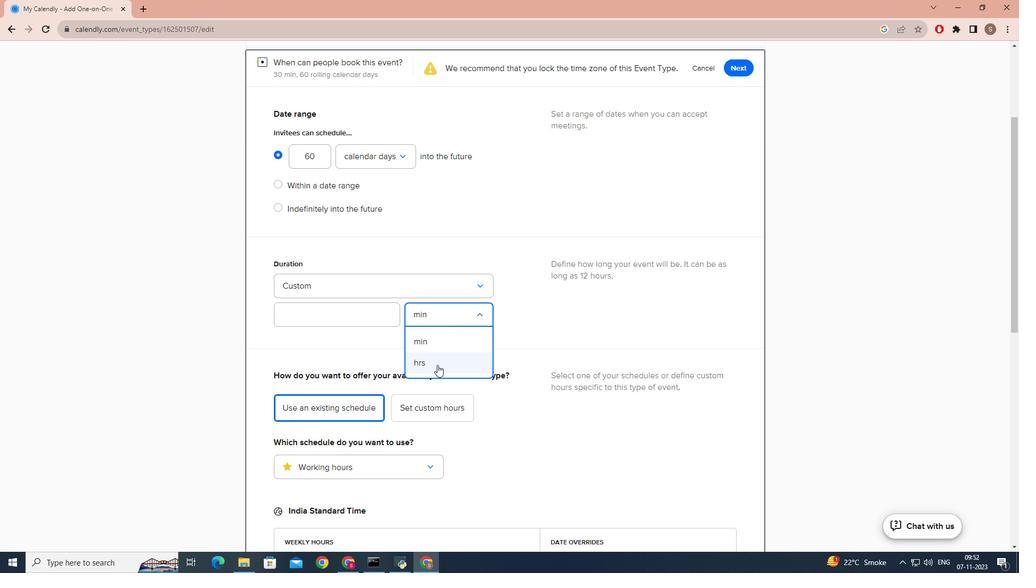 
Action: Mouse moved to (388, 322)
Screenshot: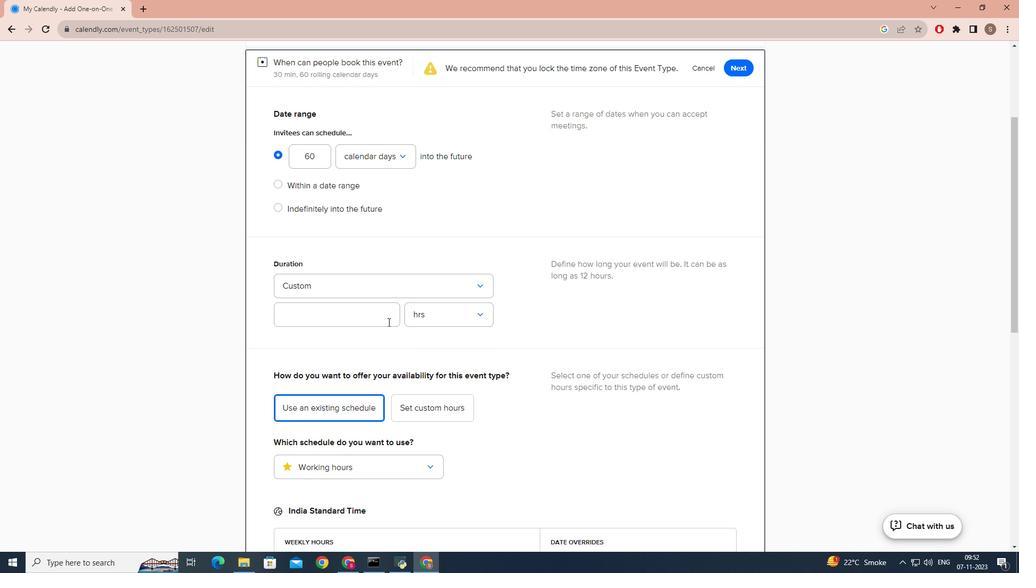 
Action: Mouse pressed left at (388, 322)
Screenshot: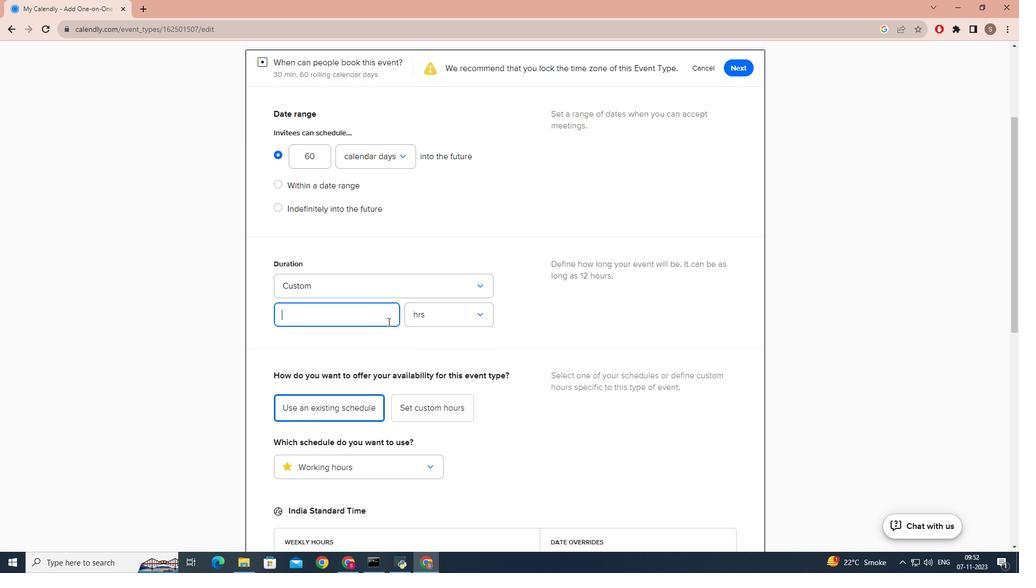 
Action: Key pressed 3
Screenshot: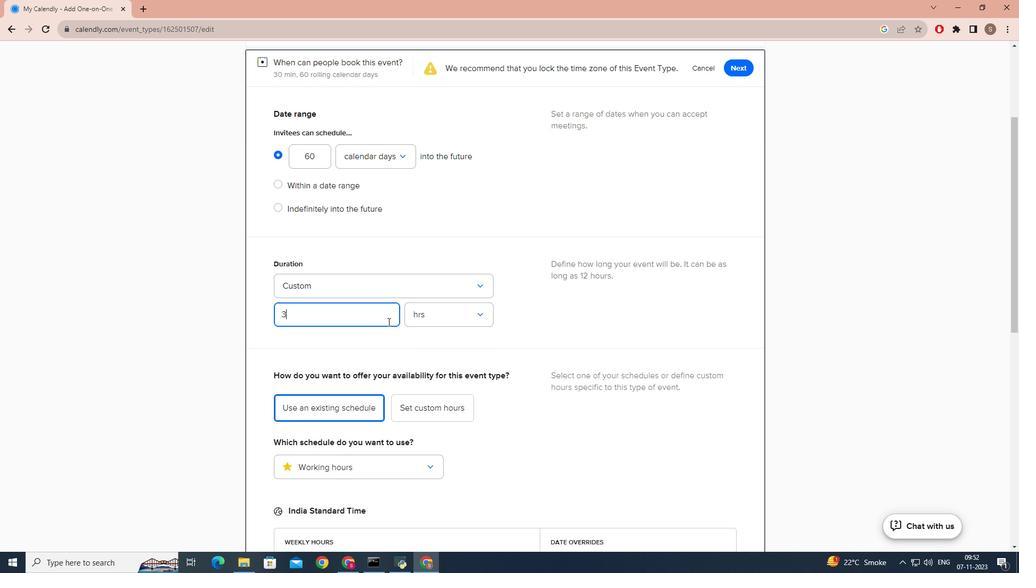 
Action: Mouse moved to (372, 345)
Screenshot: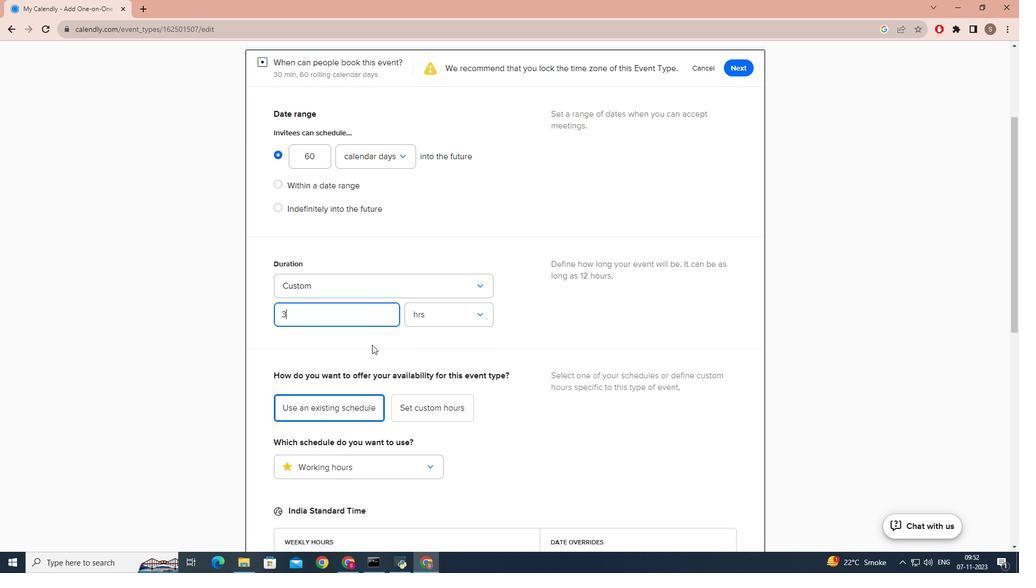 
Action: Mouse pressed left at (372, 345)
Screenshot: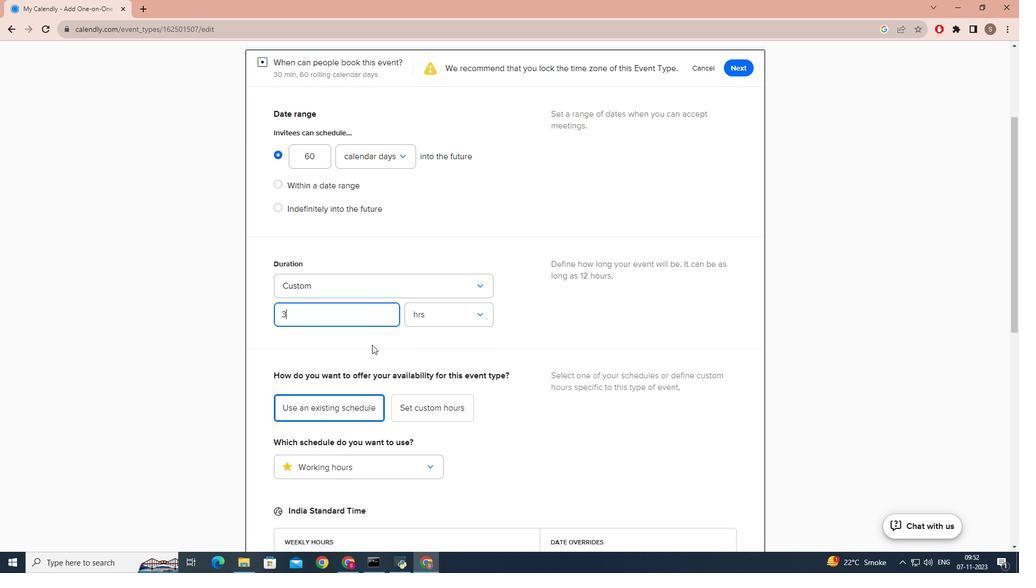 
Action: Mouse moved to (370, 320)
Screenshot: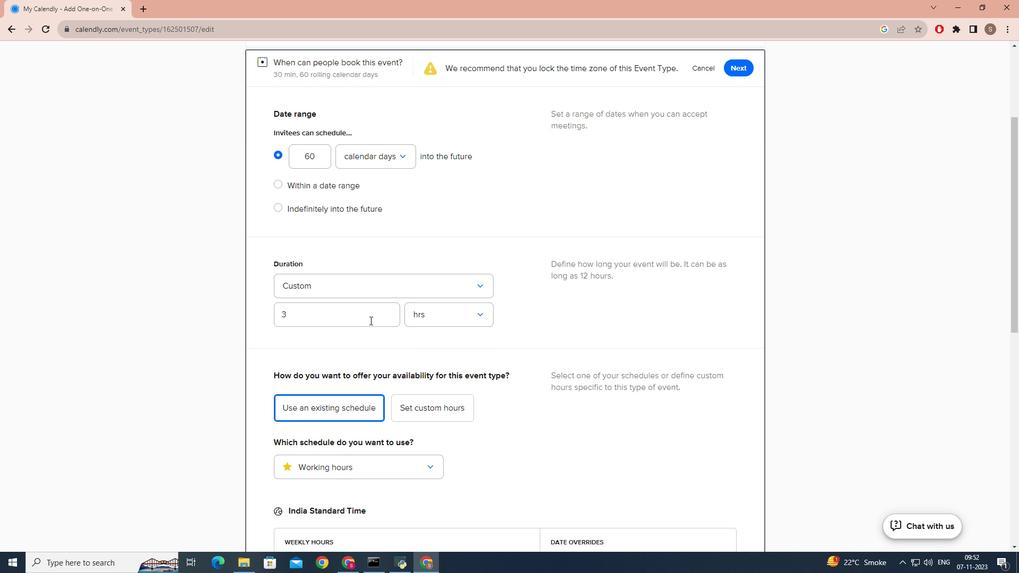 
Action: Mouse scrolled (370, 320) with delta (0, 0)
Screenshot: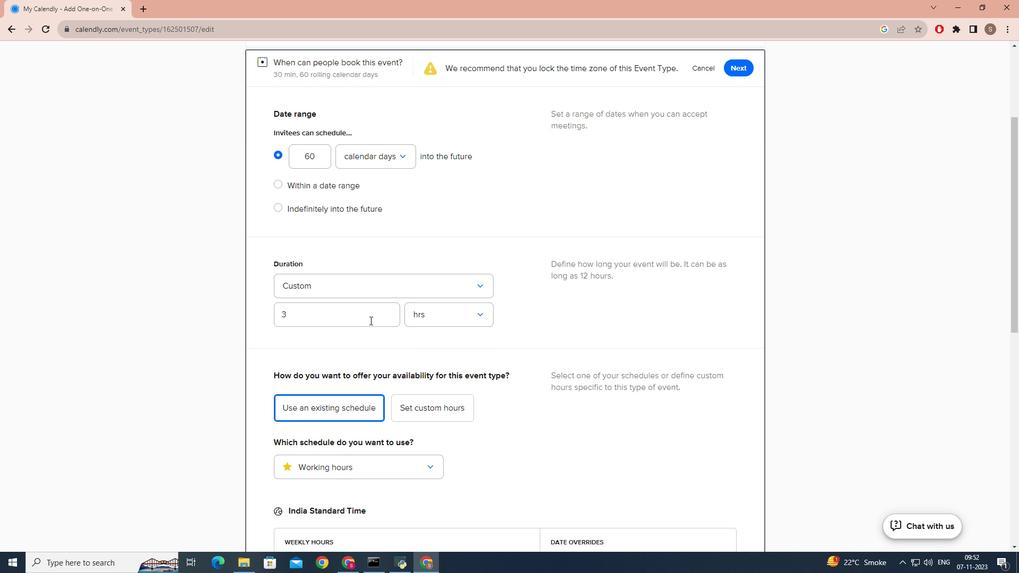 
Action: Mouse scrolled (370, 320) with delta (0, 0)
Screenshot: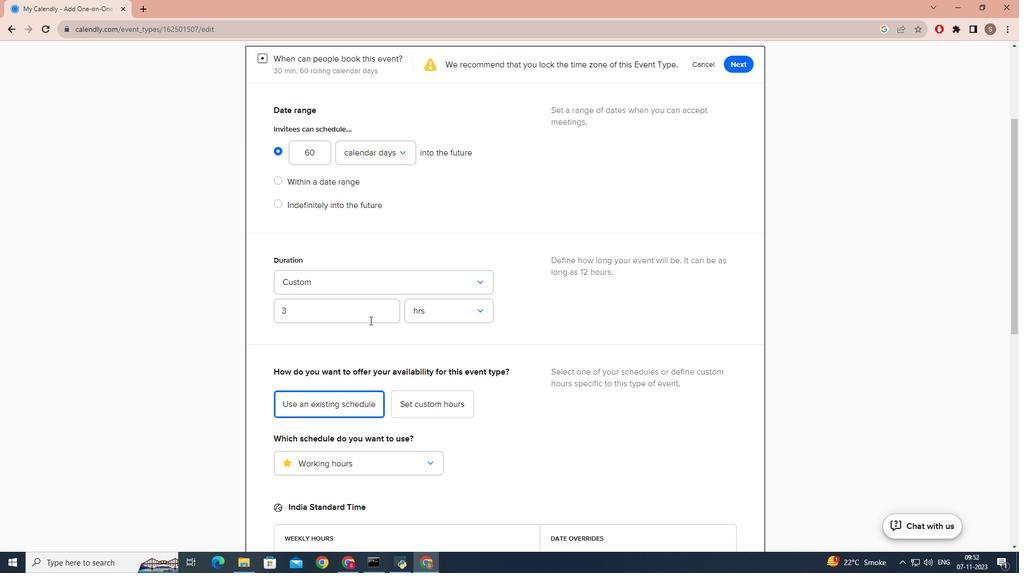 
Action: Mouse scrolled (370, 320) with delta (0, 0)
Screenshot: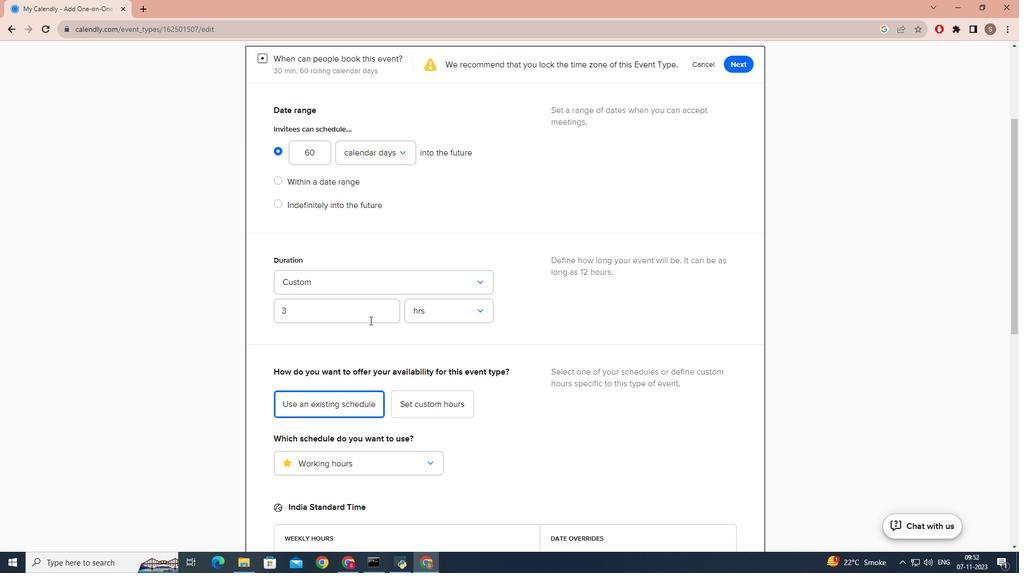 
Action: Mouse scrolled (370, 320) with delta (0, 0)
Screenshot: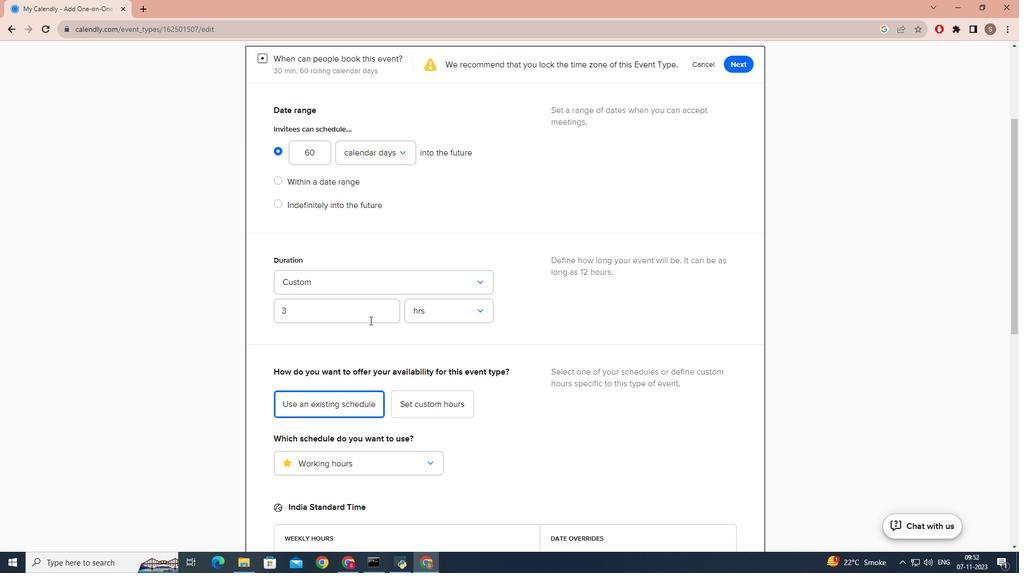 
Action: Mouse scrolled (370, 320) with delta (0, 0)
Screenshot: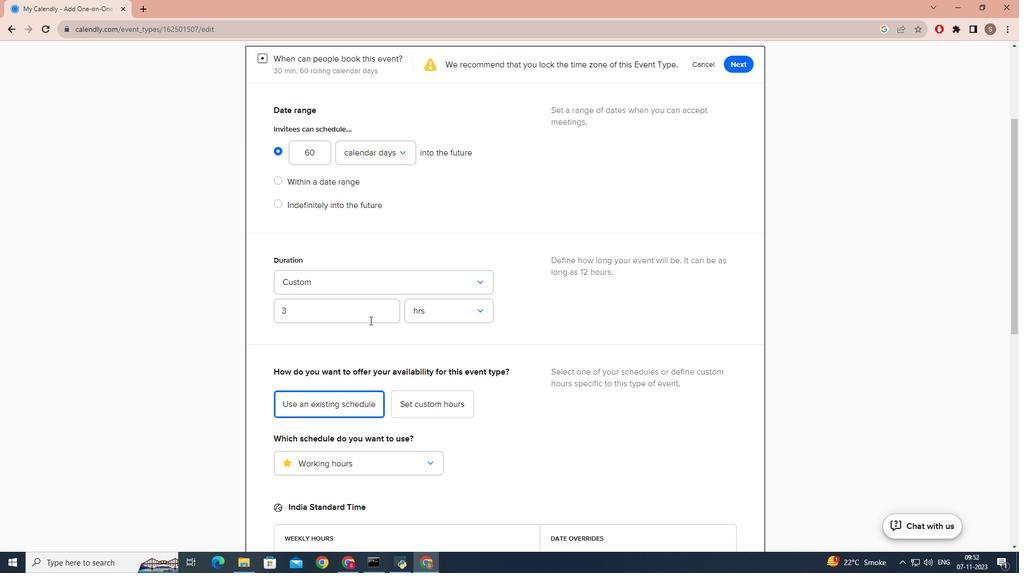 
Action: Mouse scrolled (370, 320) with delta (0, 0)
Screenshot: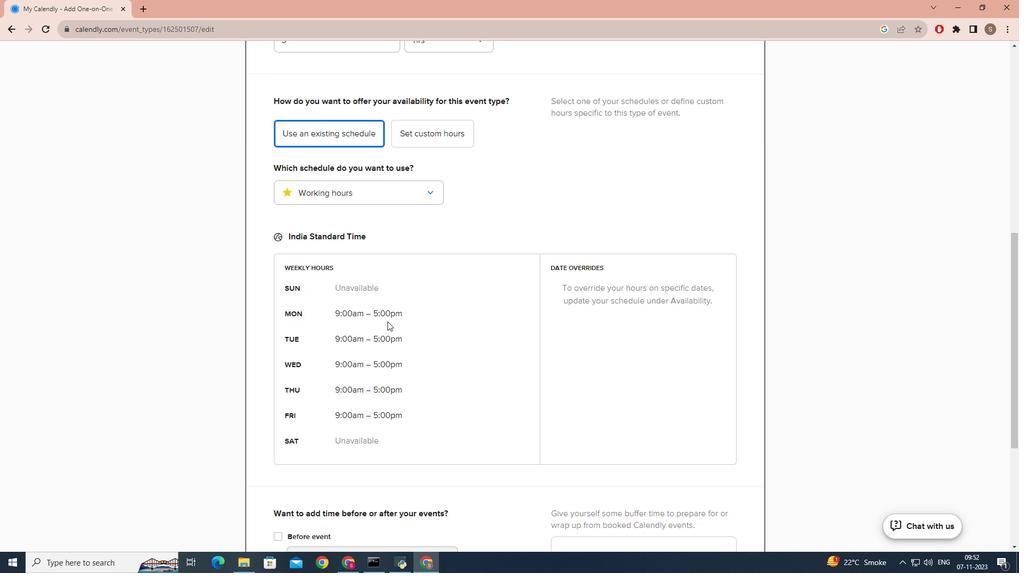 
Action: Mouse scrolled (370, 320) with delta (0, 0)
Screenshot: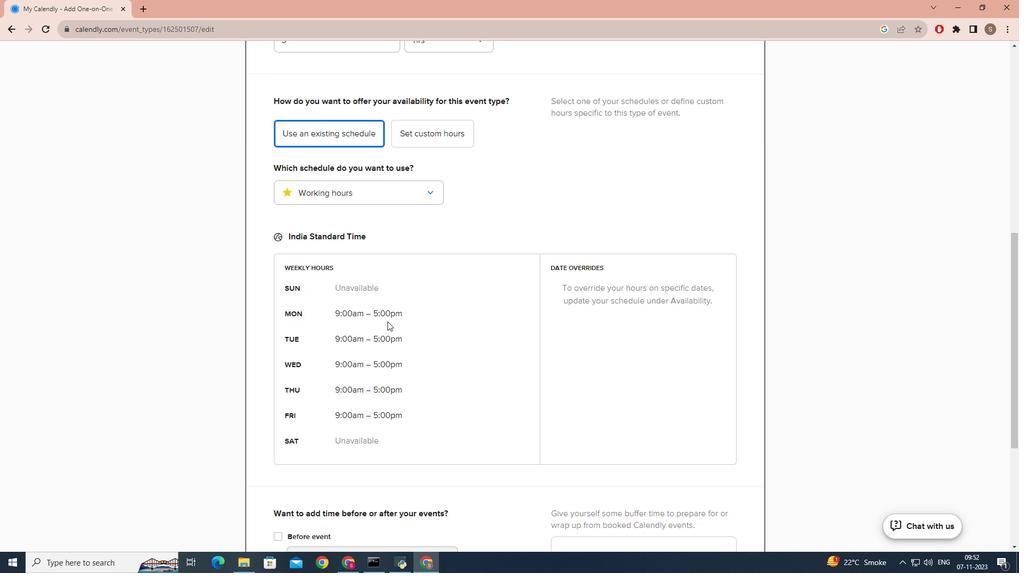 
Action: Mouse scrolled (370, 320) with delta (0, 0)
Screenshot: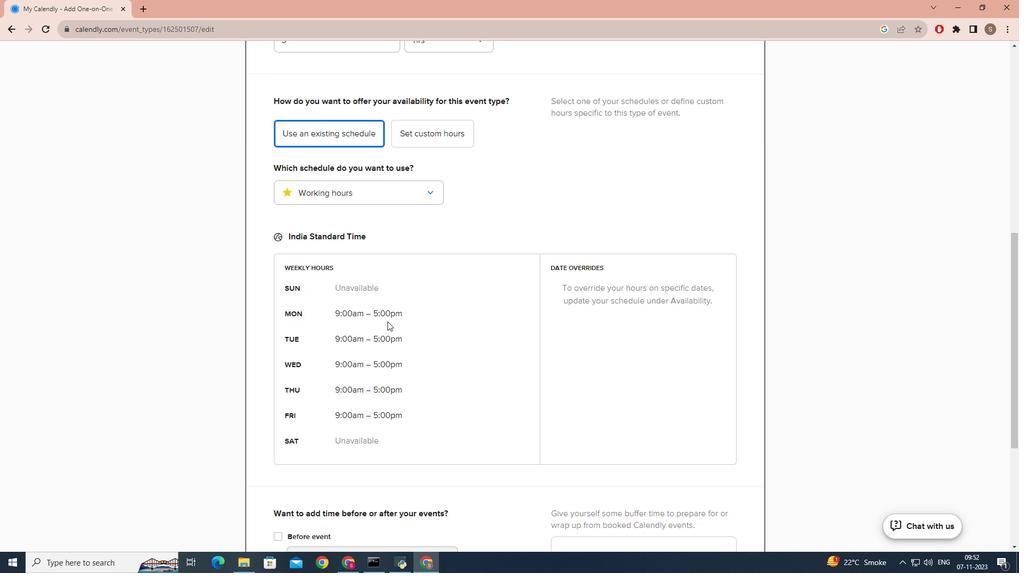 
Action: Mouse scrolled (370, 320) with delta (0, 0)
Screenshot: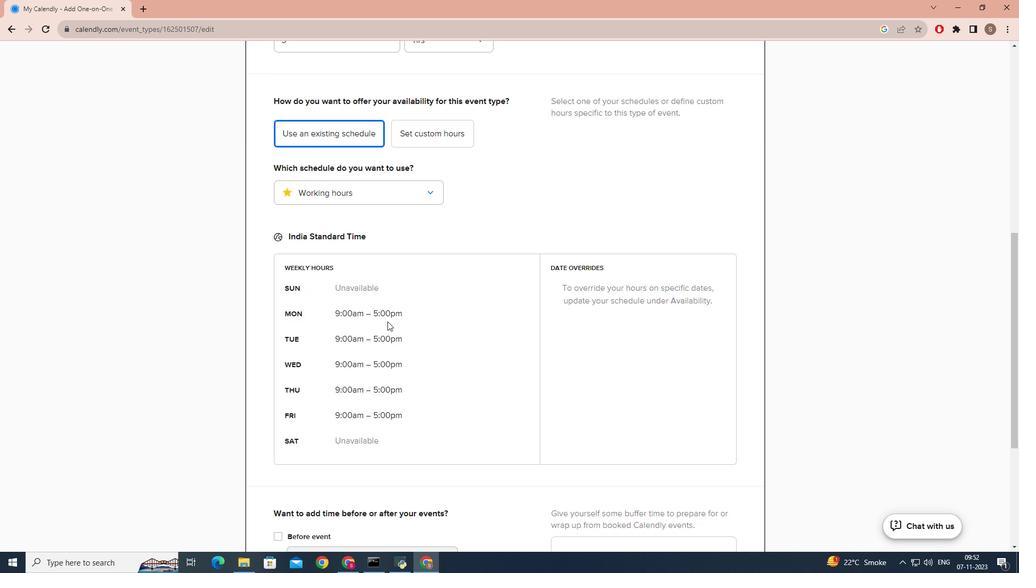 
Action: Mouse moved to (748, 521)
Screenshot: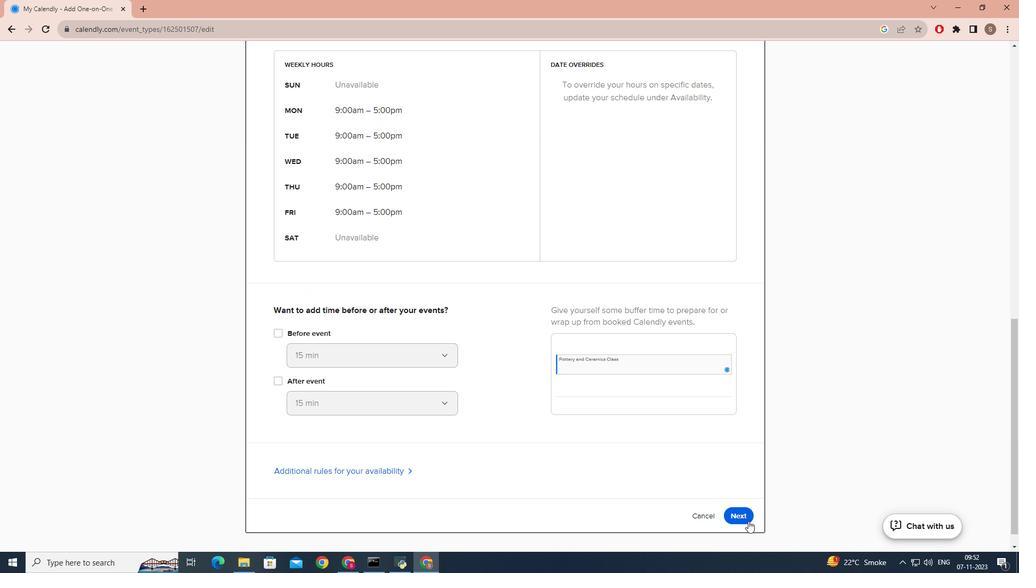 
Action: Mouse pressed left at (748, 521)
Screenshot: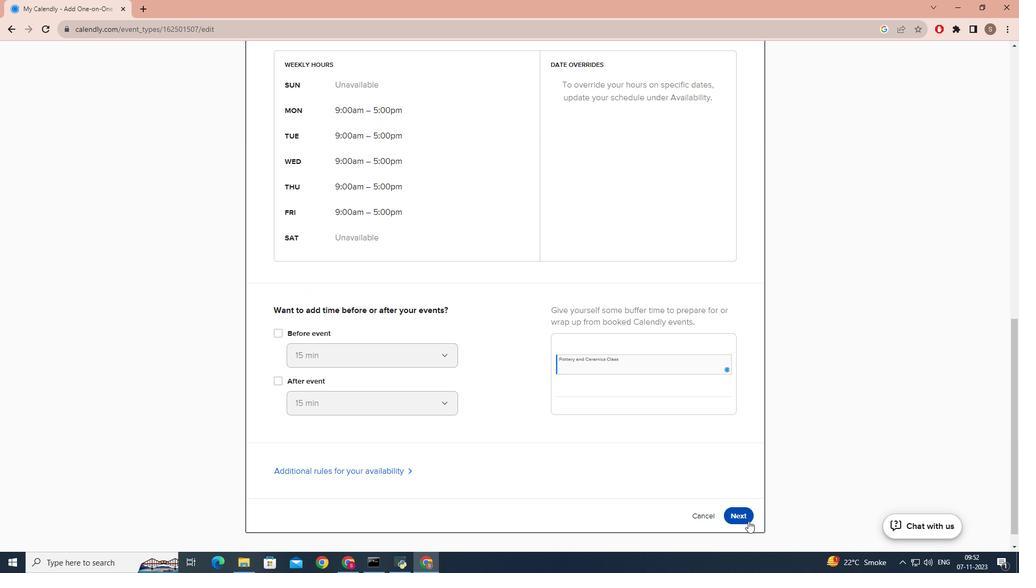 
Action: Mouse moved to (785, 501)
Screenshot: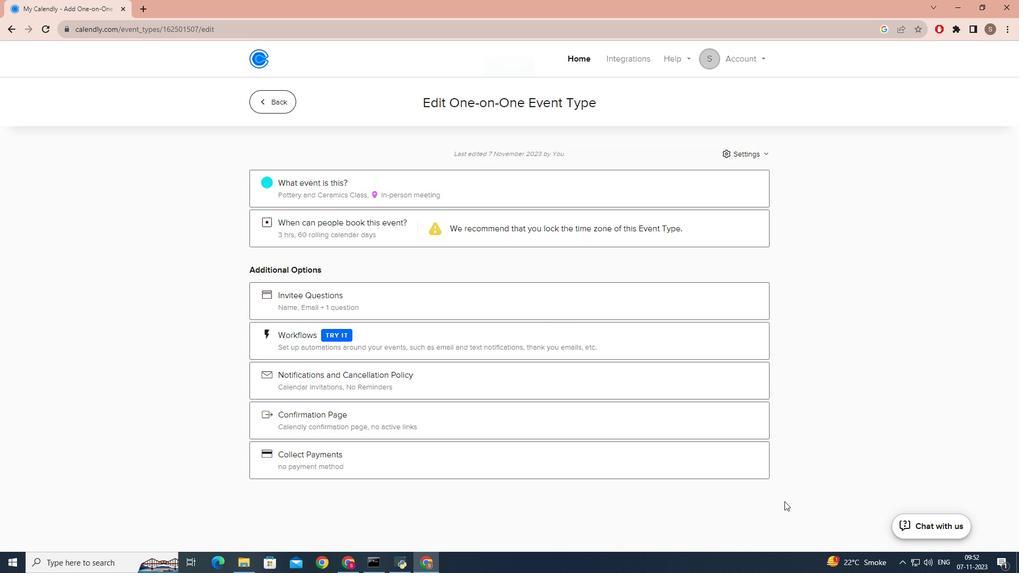 
